 Task: Create a due date automation trigger when advanced on, on the monday of the week before a card is due add fields with custom field "Resume" unchecked at 11:00 AM.
Action: Mouse moved to (1088, 342)
Screenshot: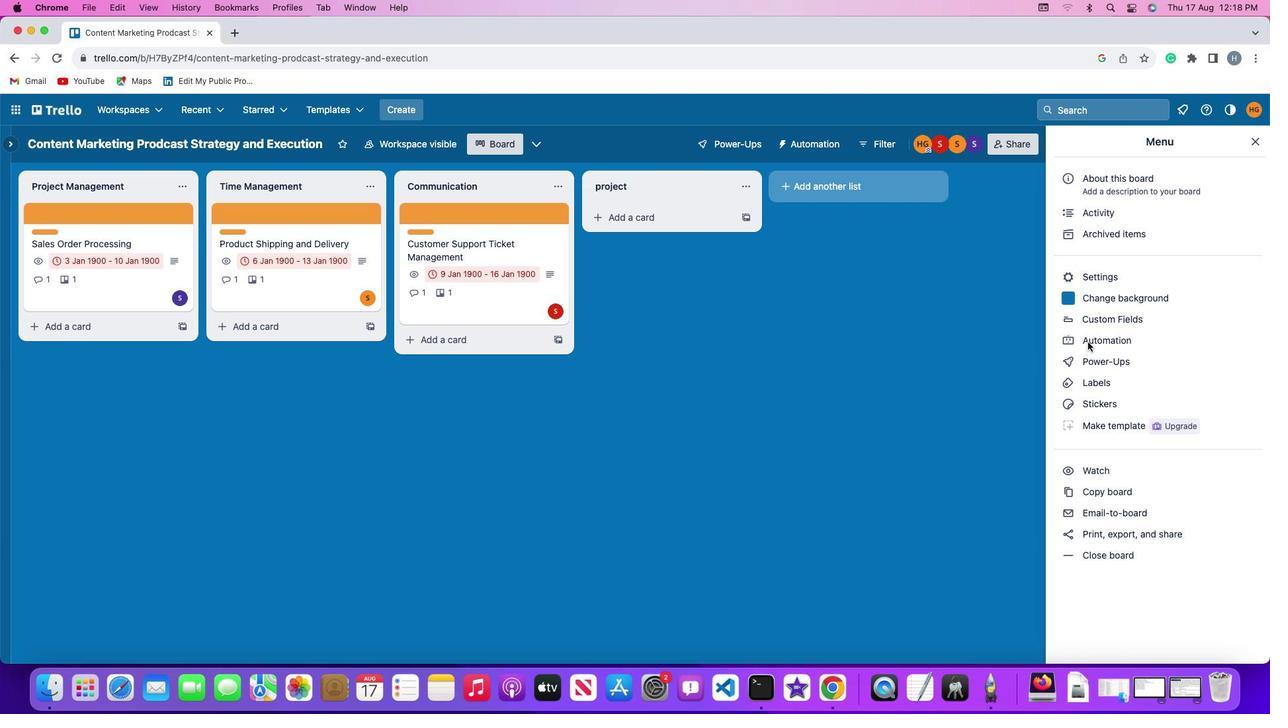 
Action: Mouse pressed left at (1088, 342)
Screenshot: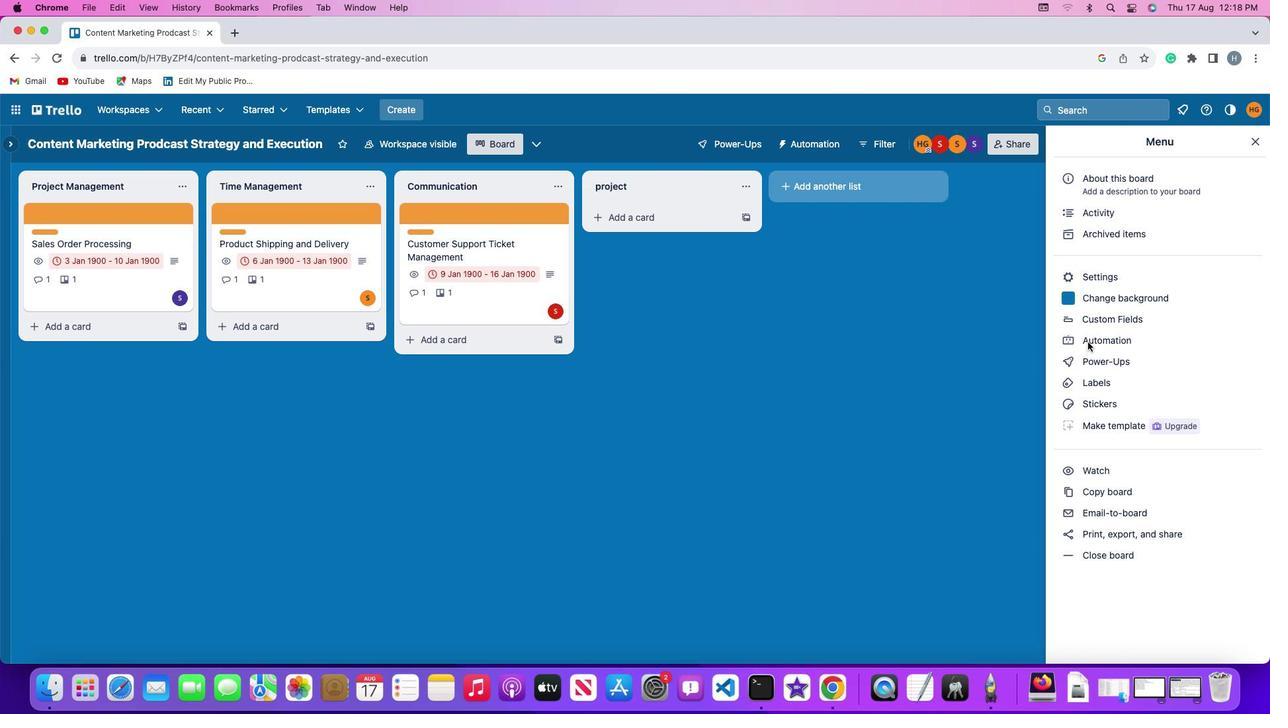 
Action: Mouse pressed left at (1088, 342)
Screenshot: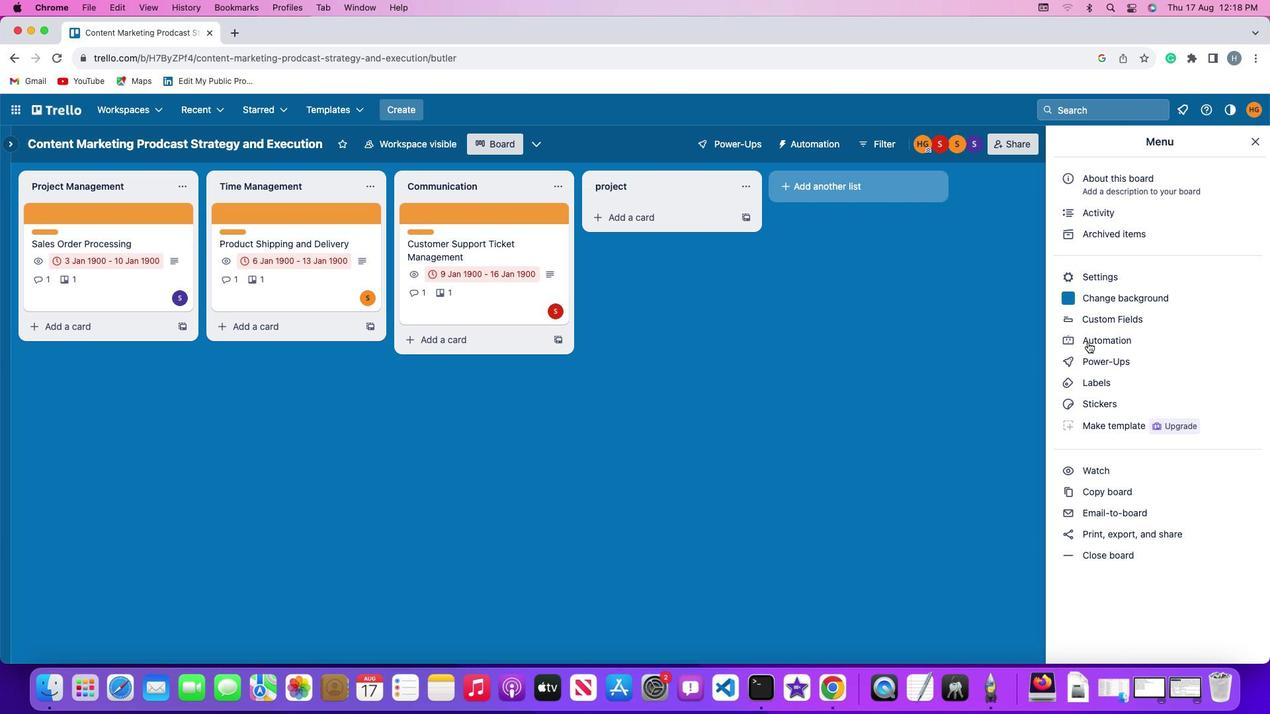 
Action: Mouse moved to (71, 310)
Screenshot: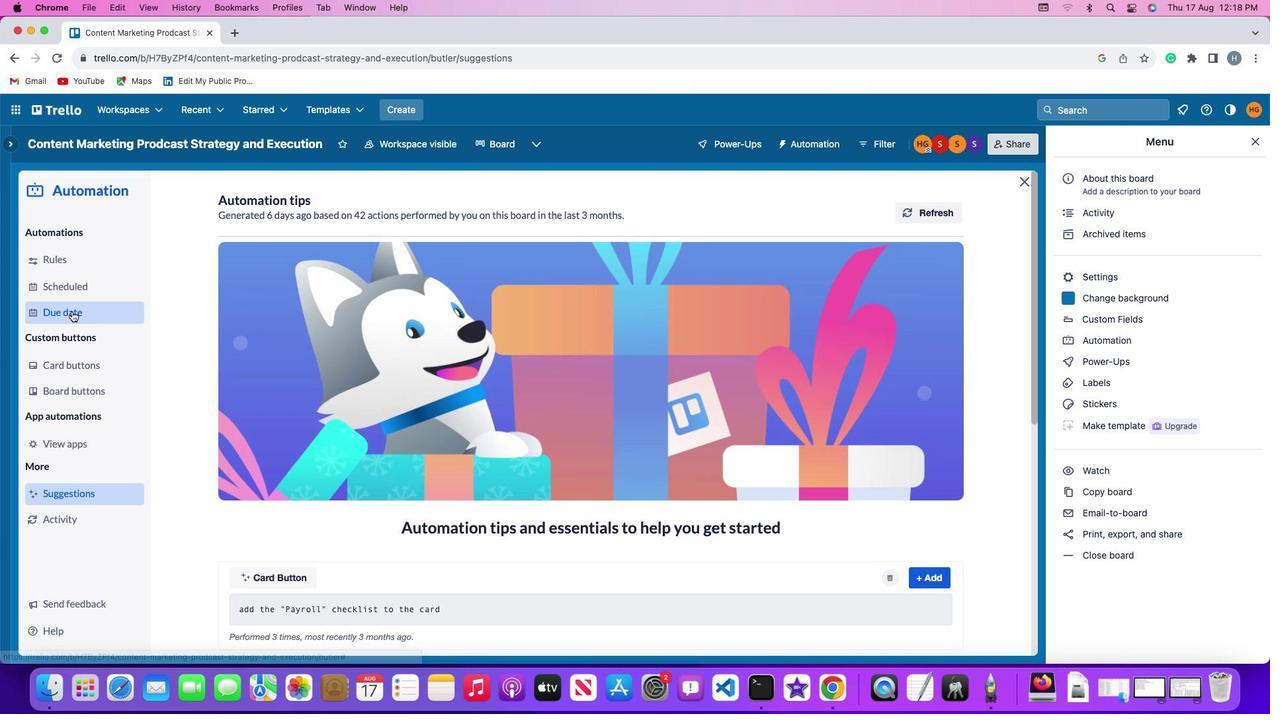 
Action: Mouse pressed left at (71, 310)
Screenshot: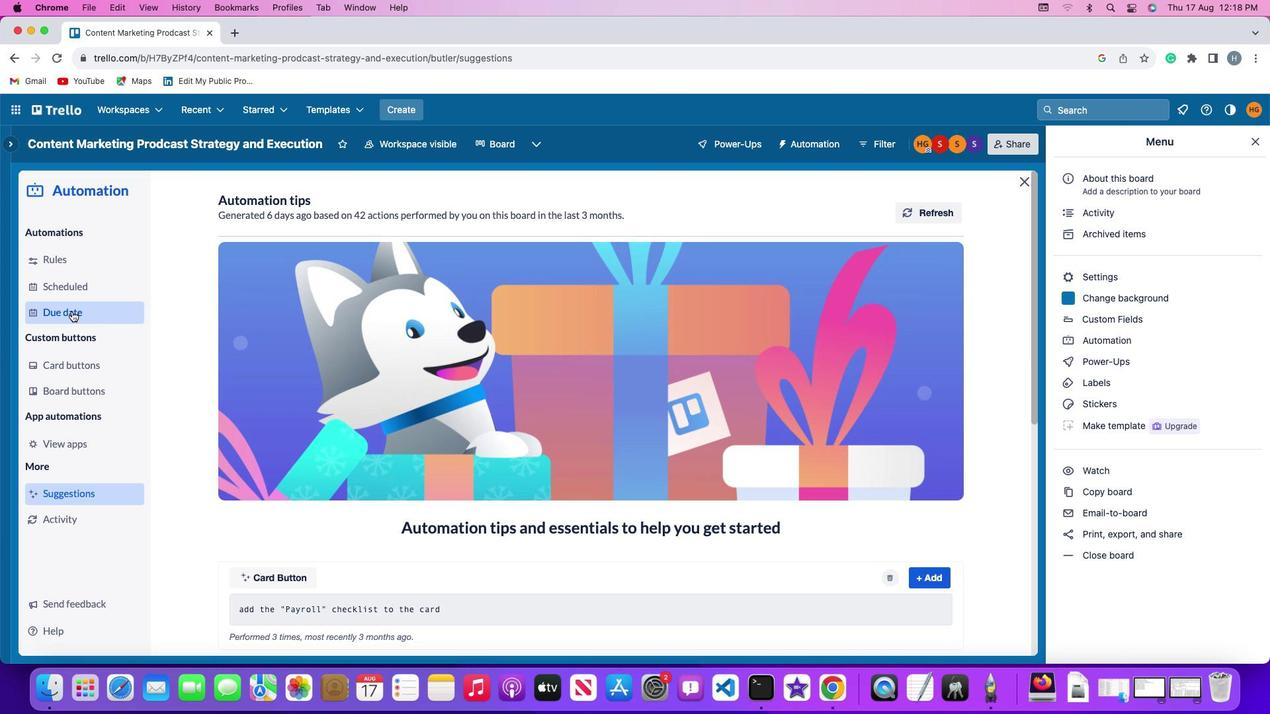 
Action: Mouse moved to (868, 210)
Screenshot: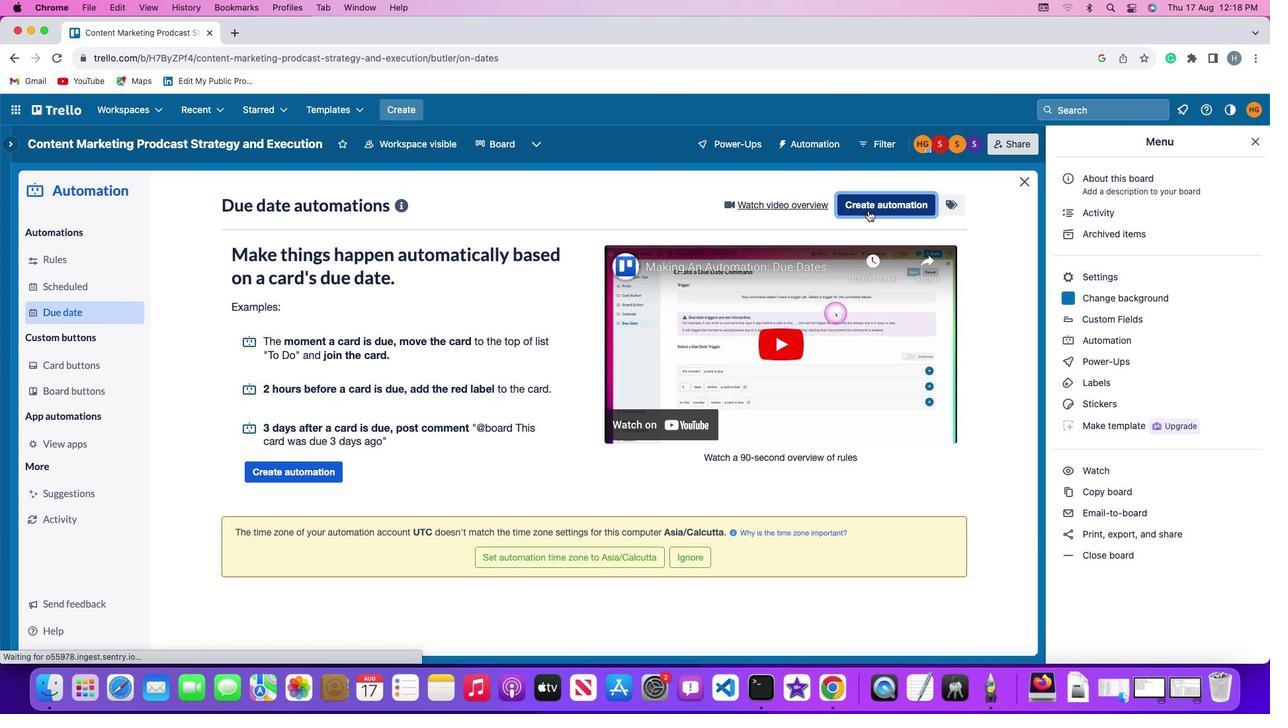 
Action: Mouse pressed left at (868, 210)
Screenshot: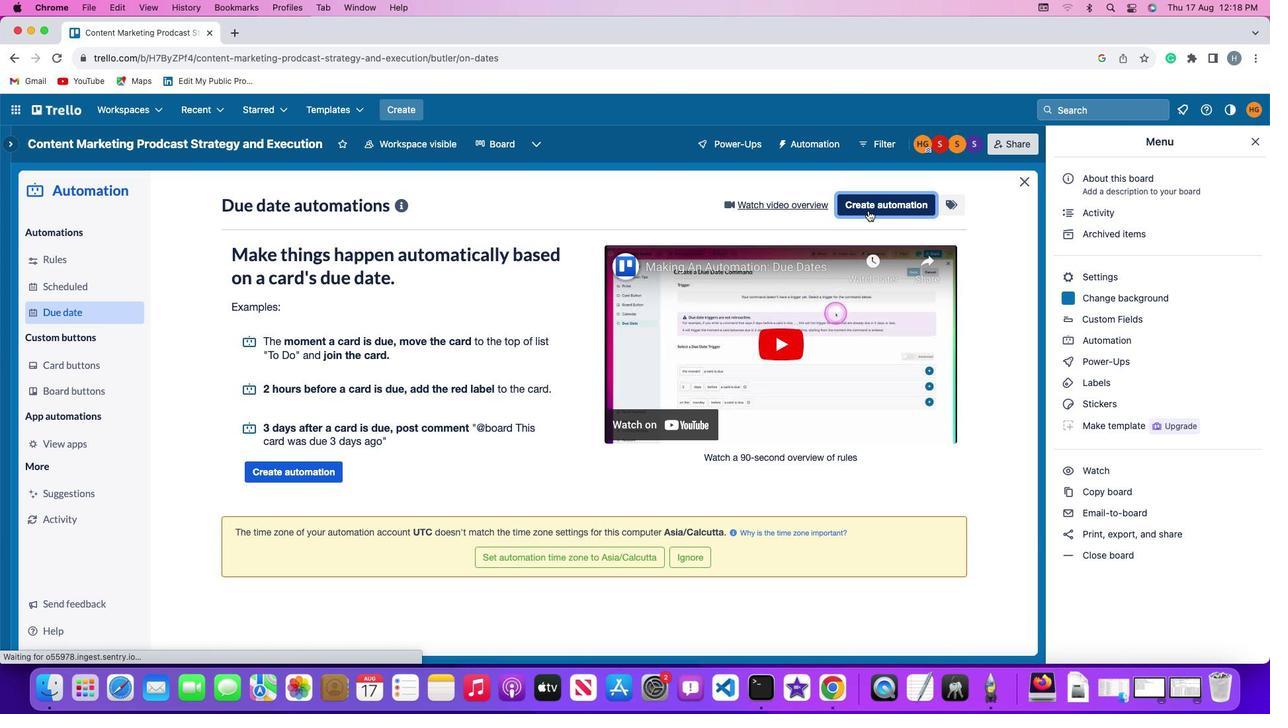 
Action: Mouse moved to (270, 329)
Screenshot: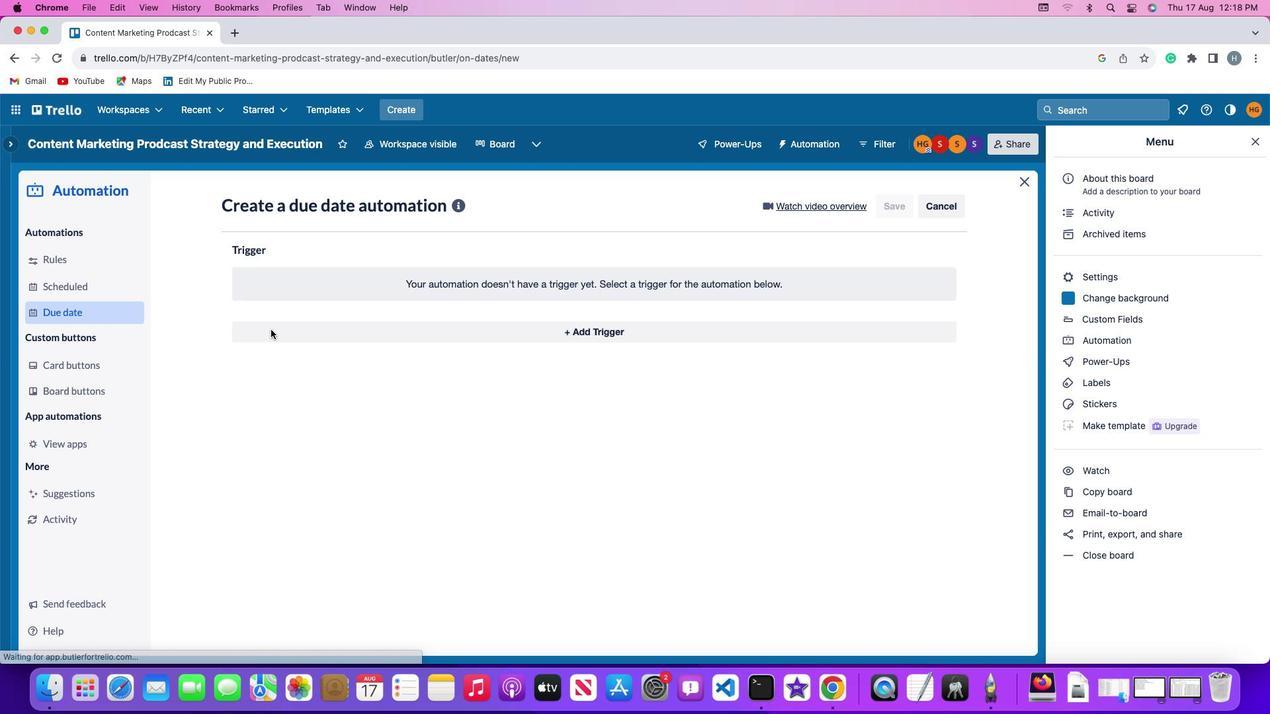 
Action: Mouse pressed left at (270, 329)
Screenshot: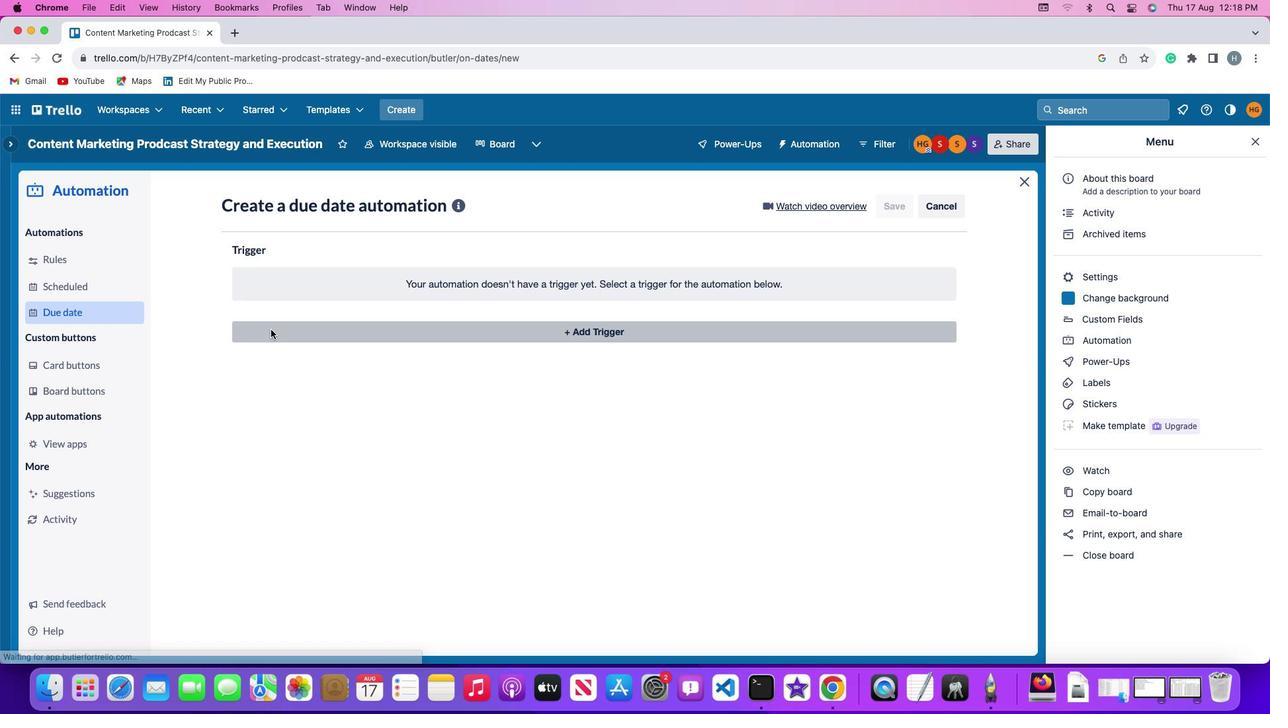
Action: Mouse moved to (295, 568)
Screenshot: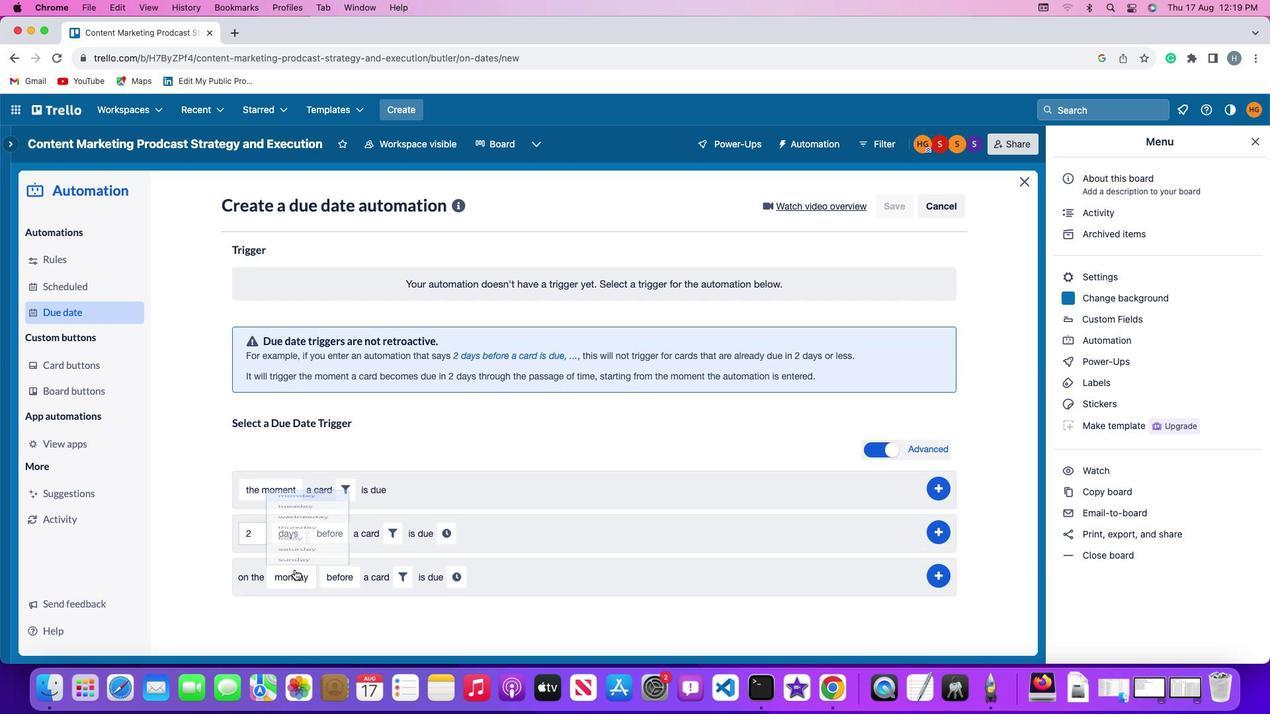 
Action: Mouse pressed left at (295, 568)
Screenshot: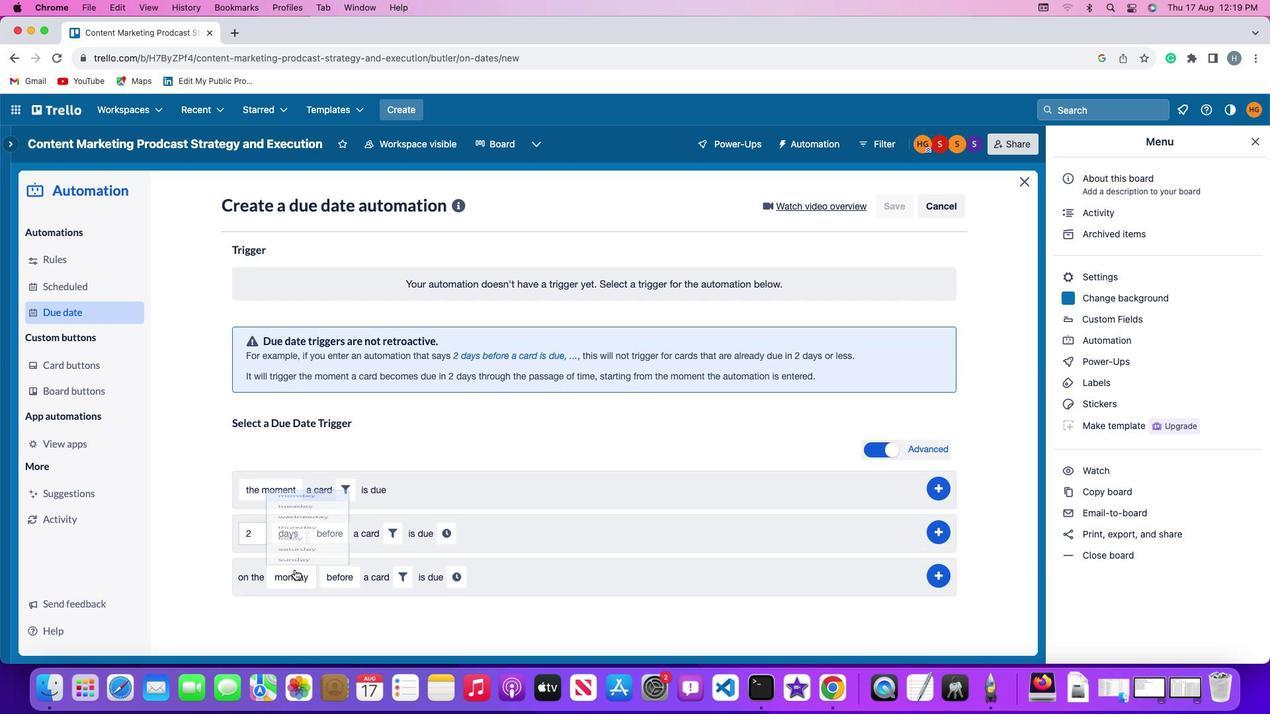 
Action: Mouse moved to (295, 398)
Screenshot: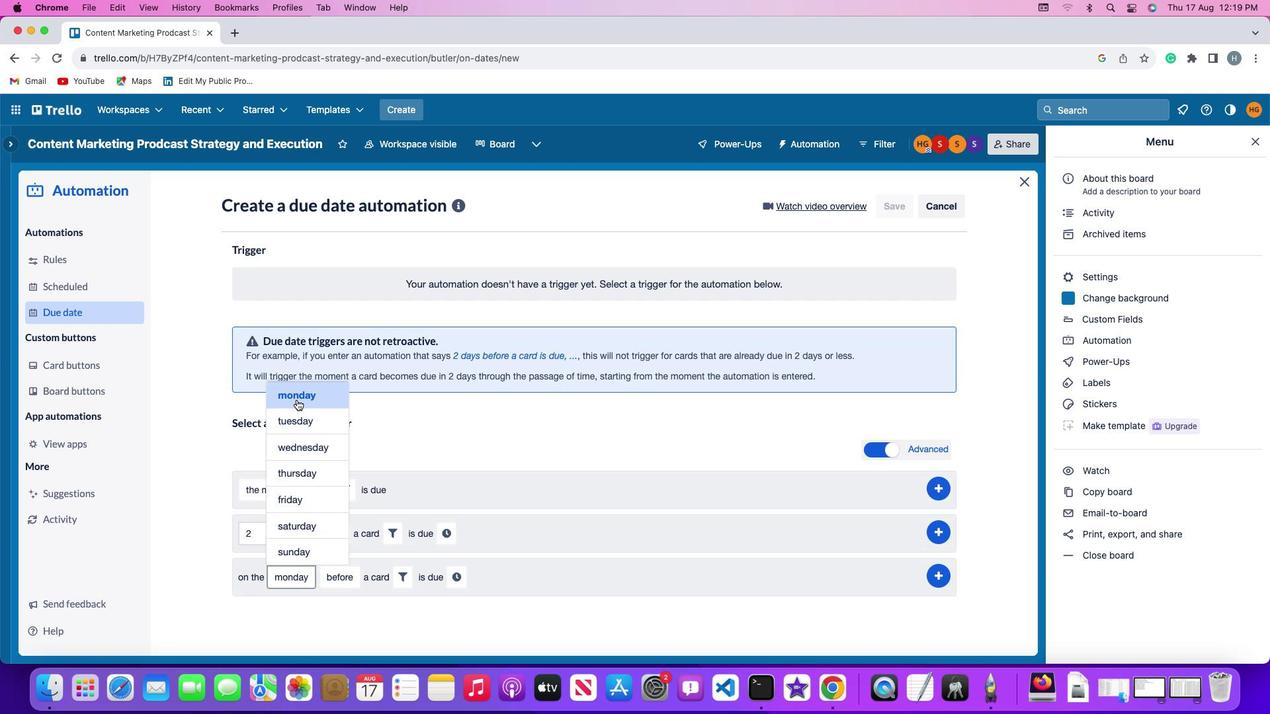 
Action: Mouse pressed left at (295, 398)
Screenshot: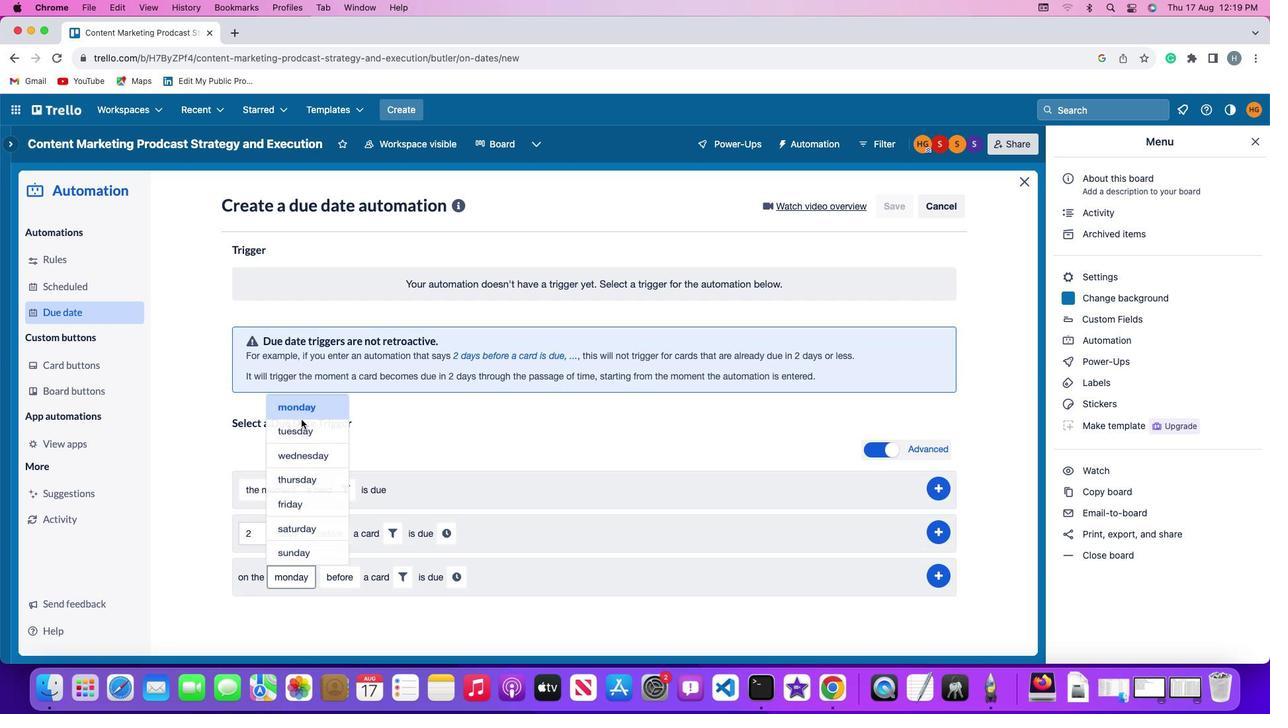 
Action: Mouse moved to (335, 571)
Screenshot: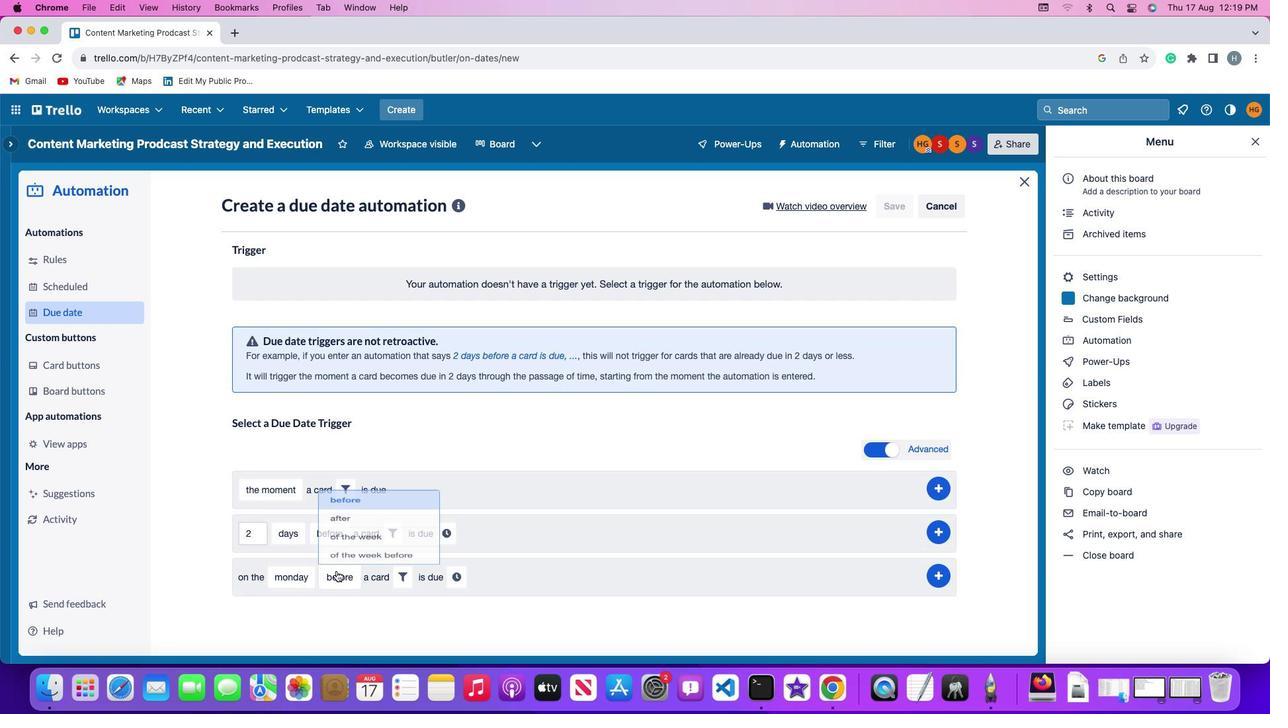 
Action: Mouse pressed left at (335, 571)
Screenshot: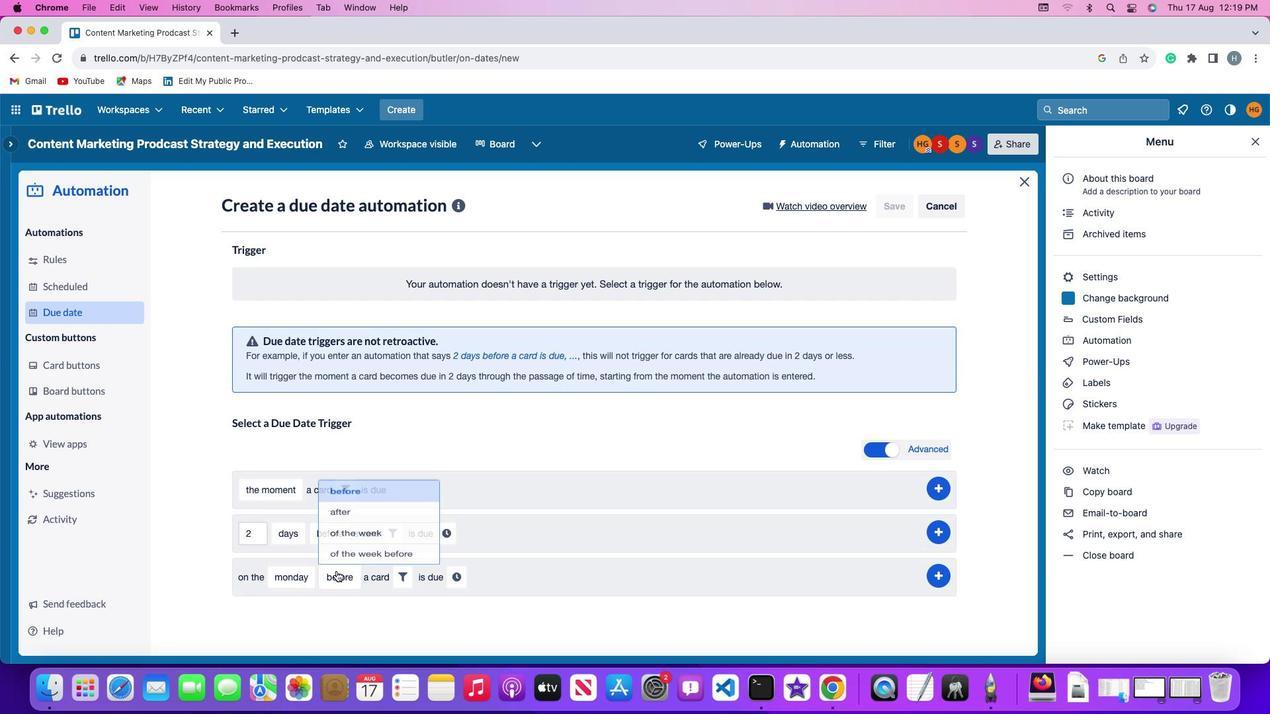
Action: Mouse moved to (346, 552)
Screenshot: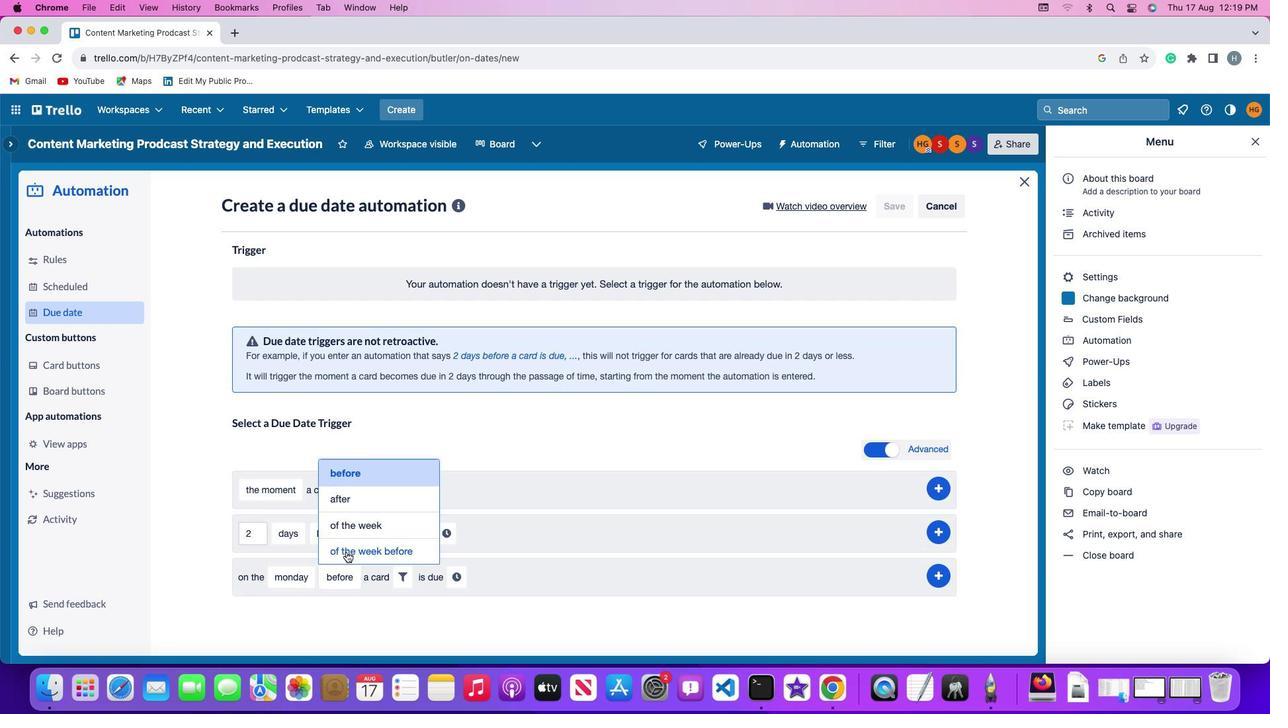 
Action: Mouse pressed left at (346, 552)
Screenshot: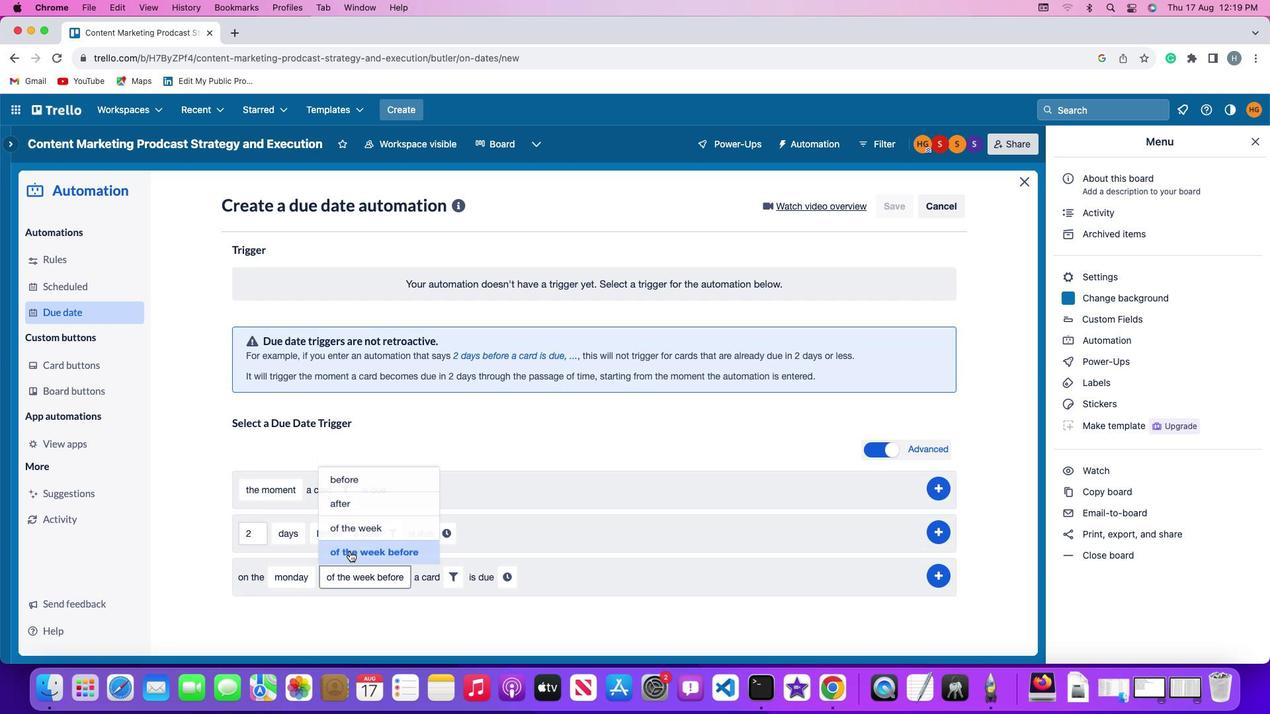 
Action: Mouse moved to (456, 582)
Screenshot: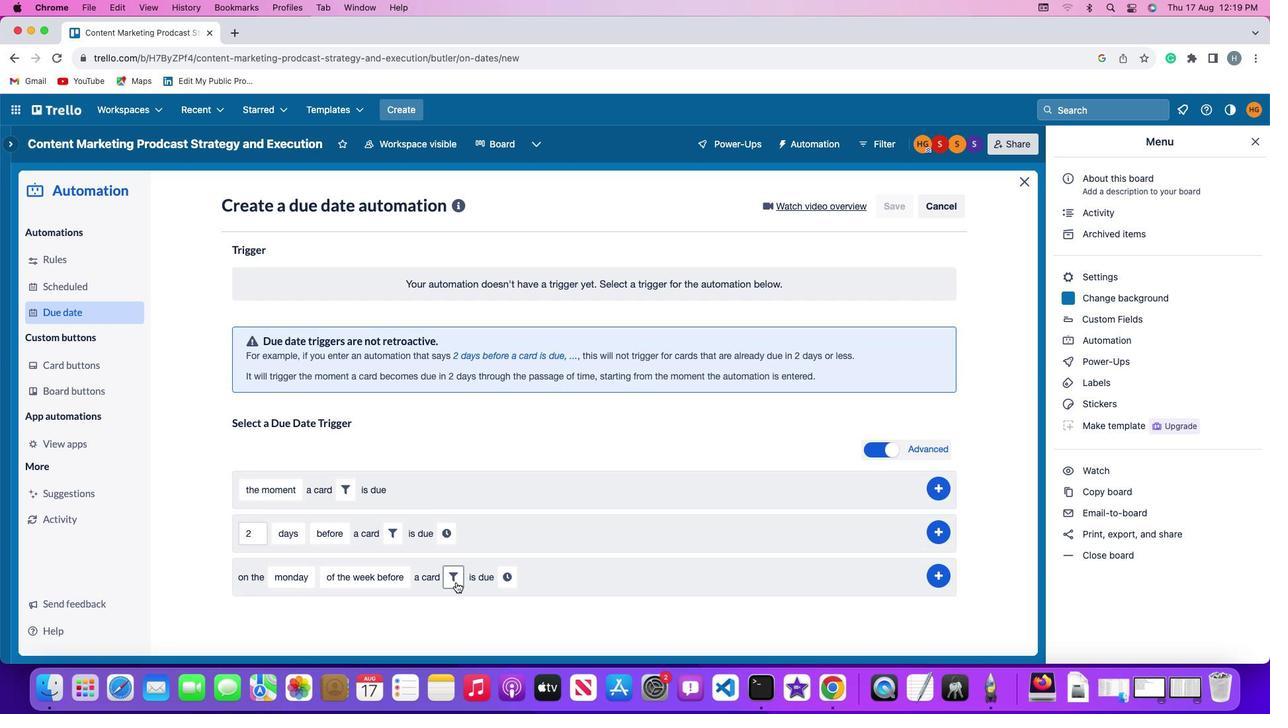 
Action: Mouse pressed left at (456, 582)
Screenshot: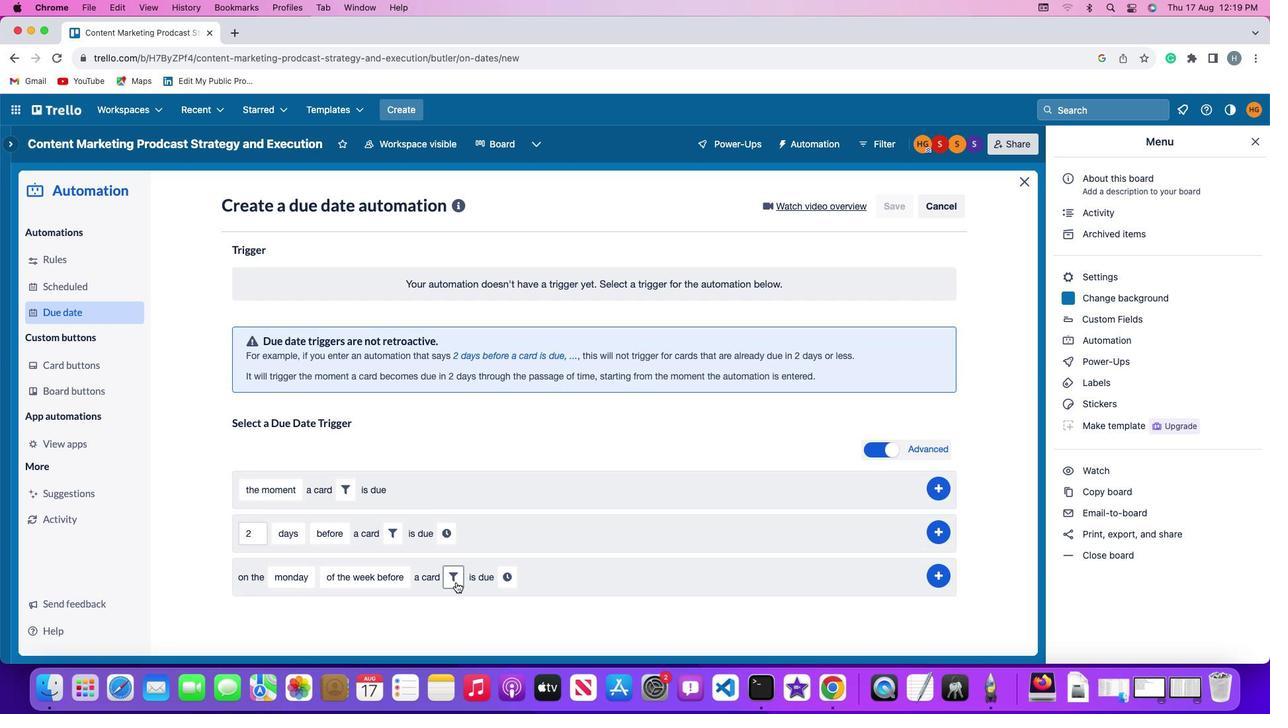
Action: Mouse moved to (682, 621)
Screenshot: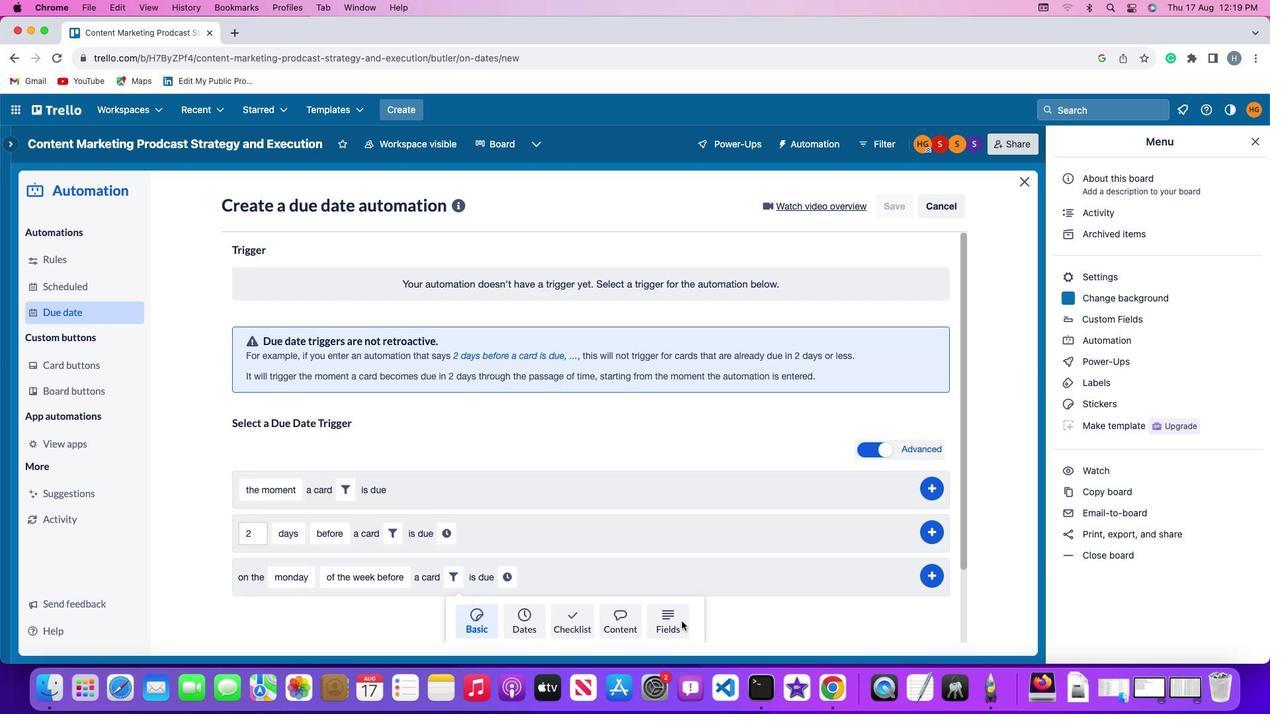 
Action: Mouse pressed left at (682, 621)
Screenshot: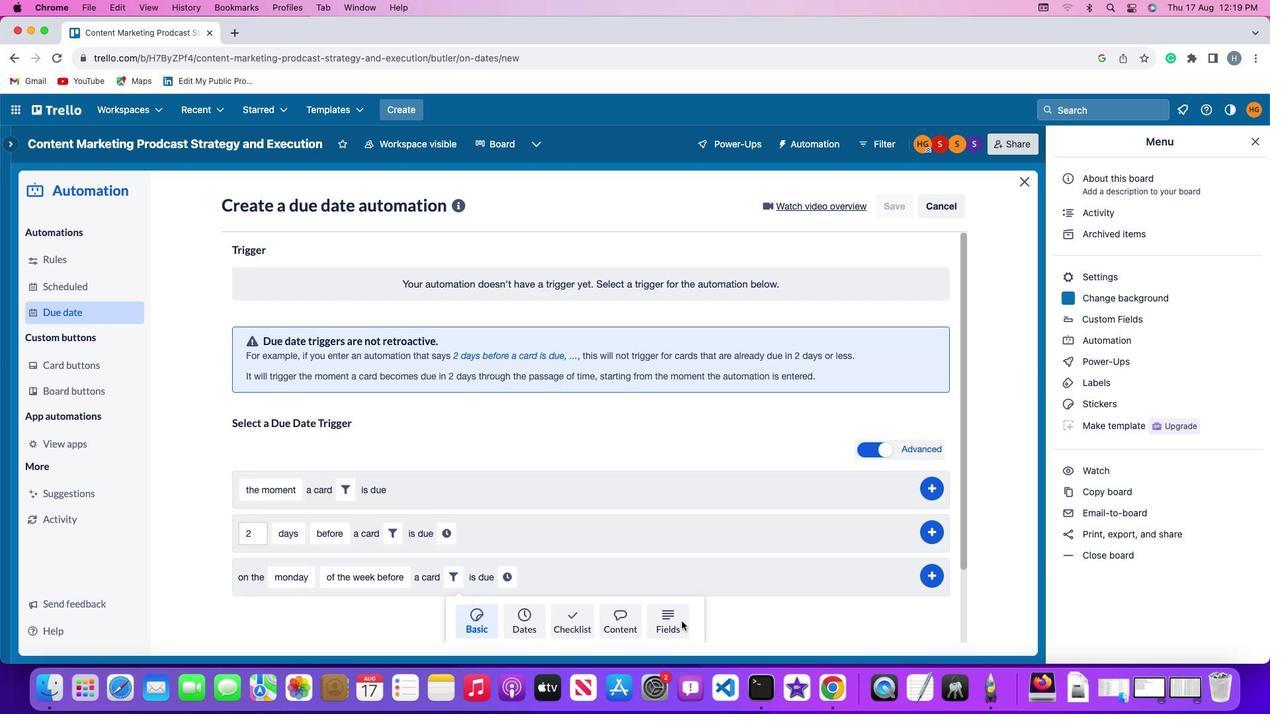 
Action: Mouse moved to (499, 592)
Screenshot: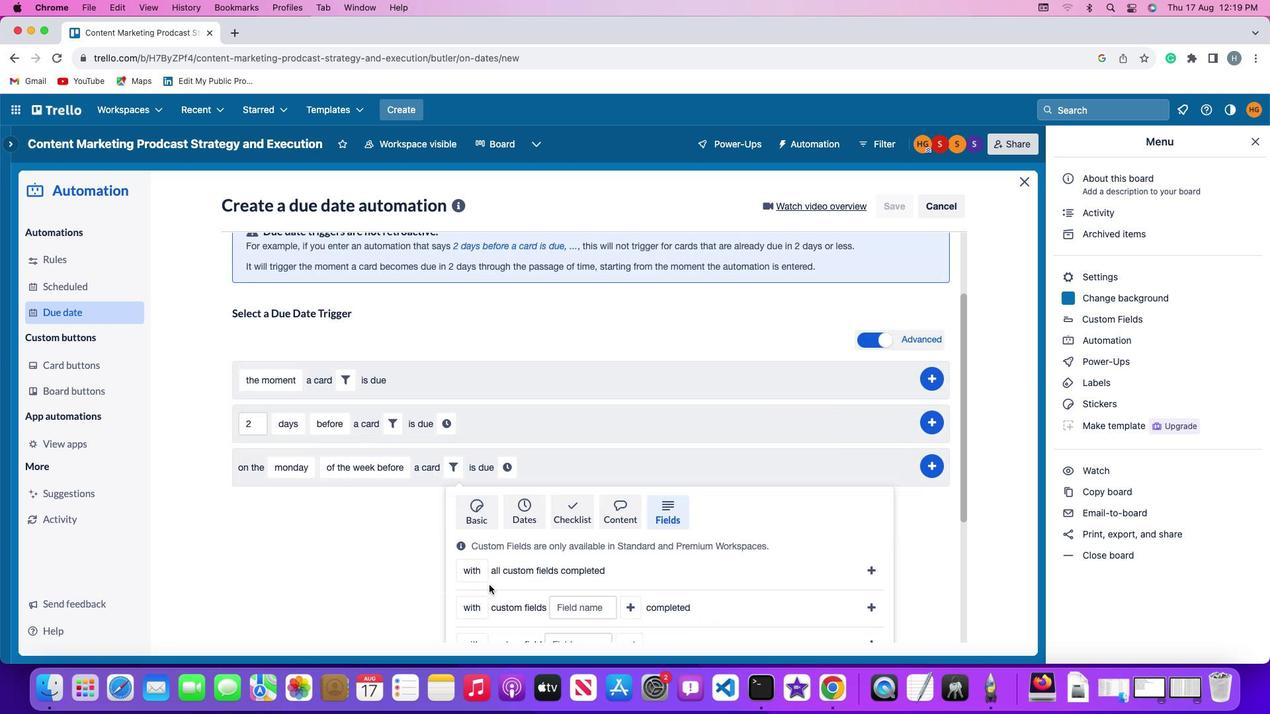 
Action: Mouse scrolled (499, 592) with delta (0, 0)
Screenshot: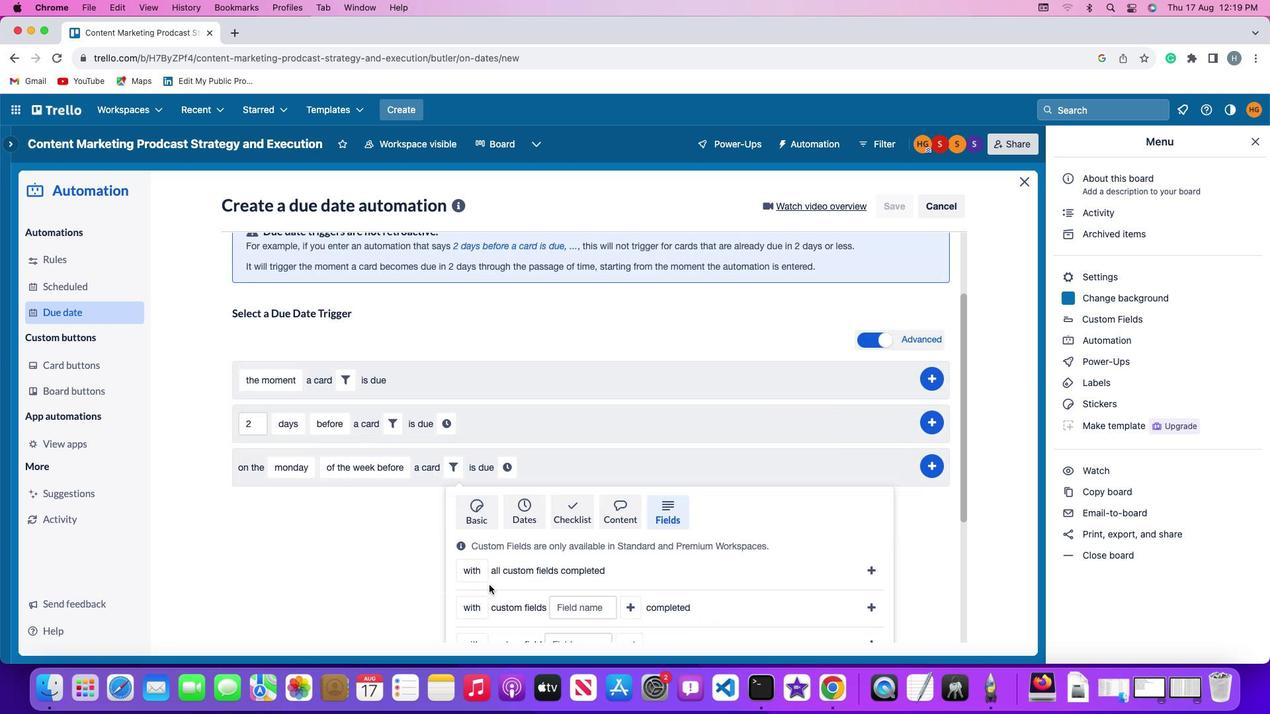 
Action: Mouse moved to (498, 590)
Screenshot: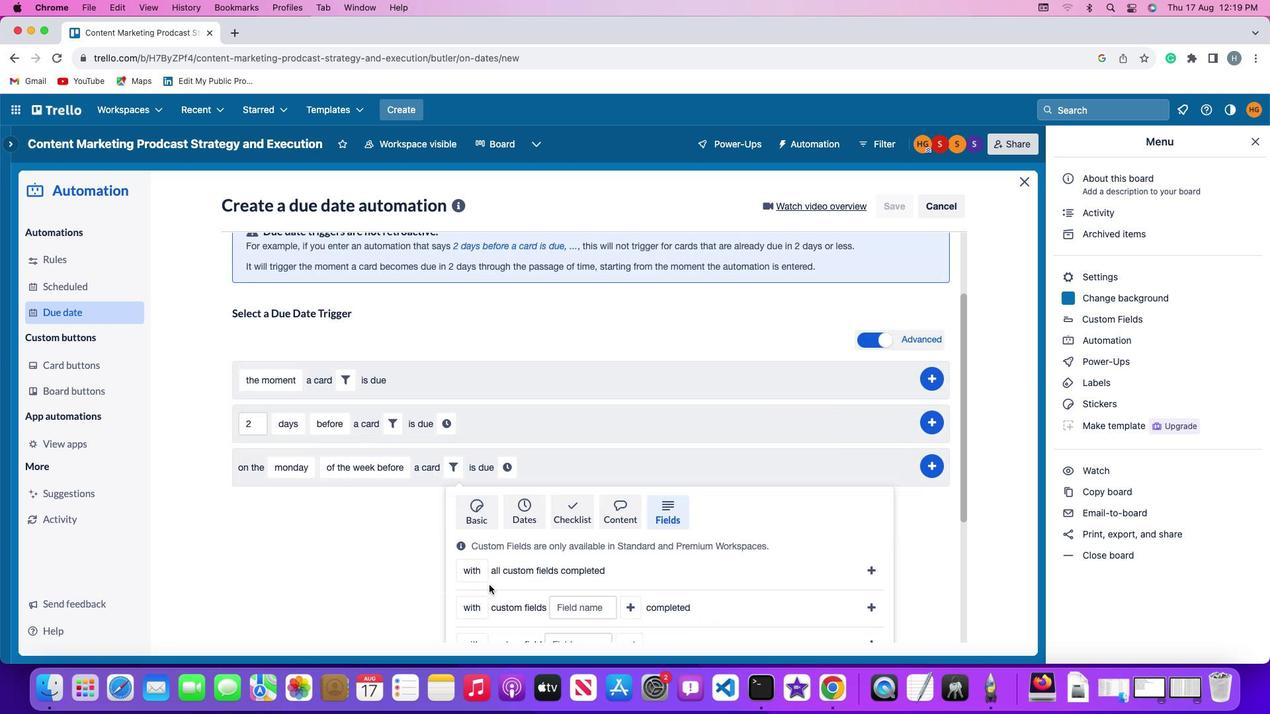 
Action: Mouse scrolled (498, 590) with delta (0, 0)
Screenshot: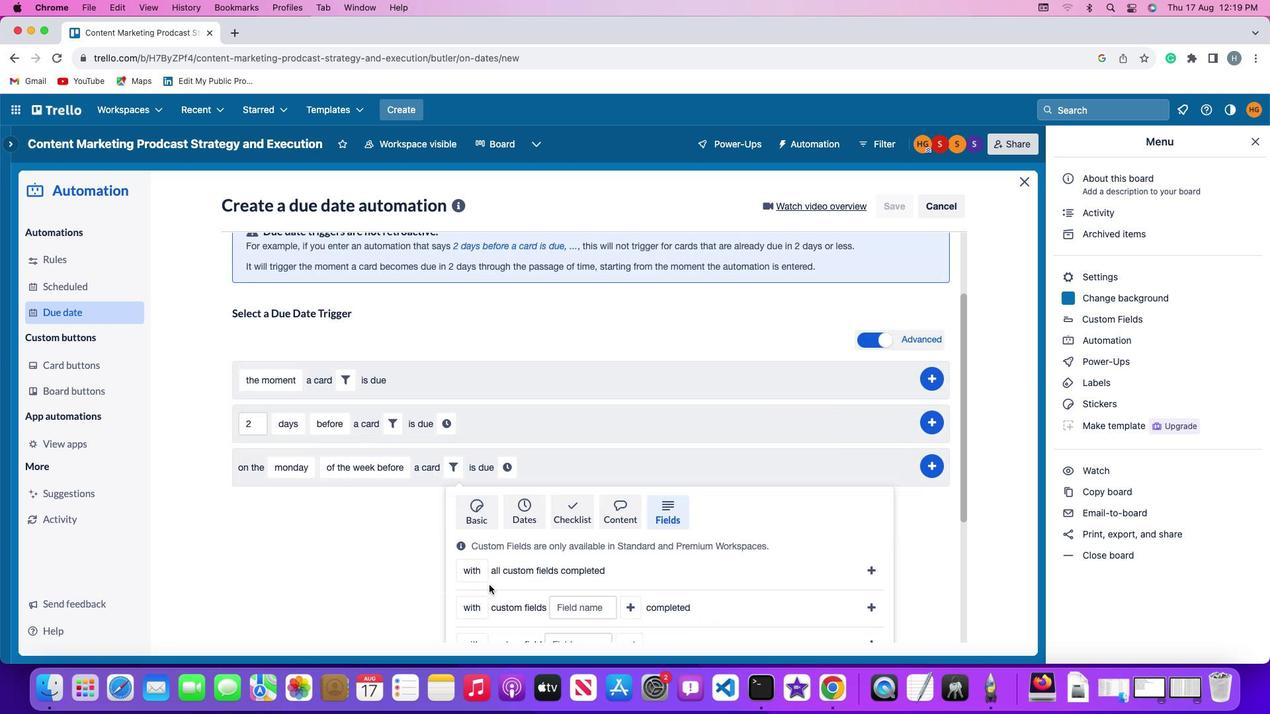 
Action: Mouse moved to (496, 590)
Screenshot: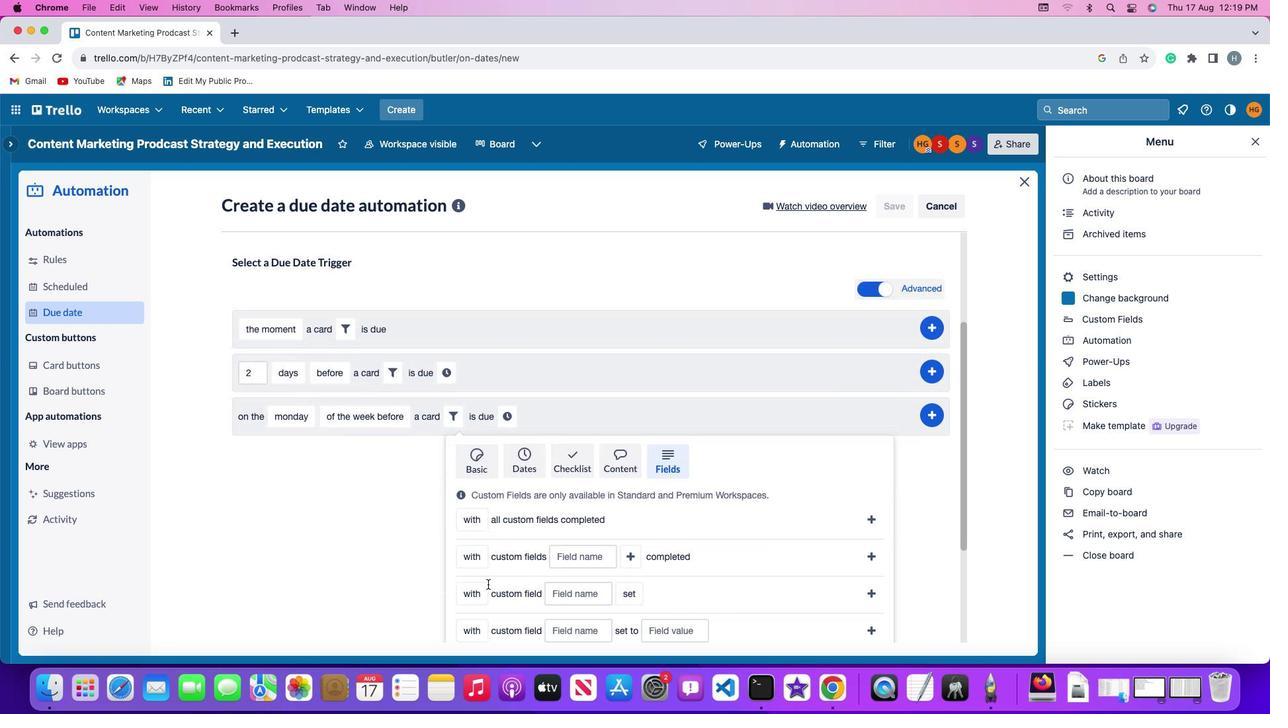 
Action: Mouse scrolled (496, 590) with delta (0, -1)
Screenshot: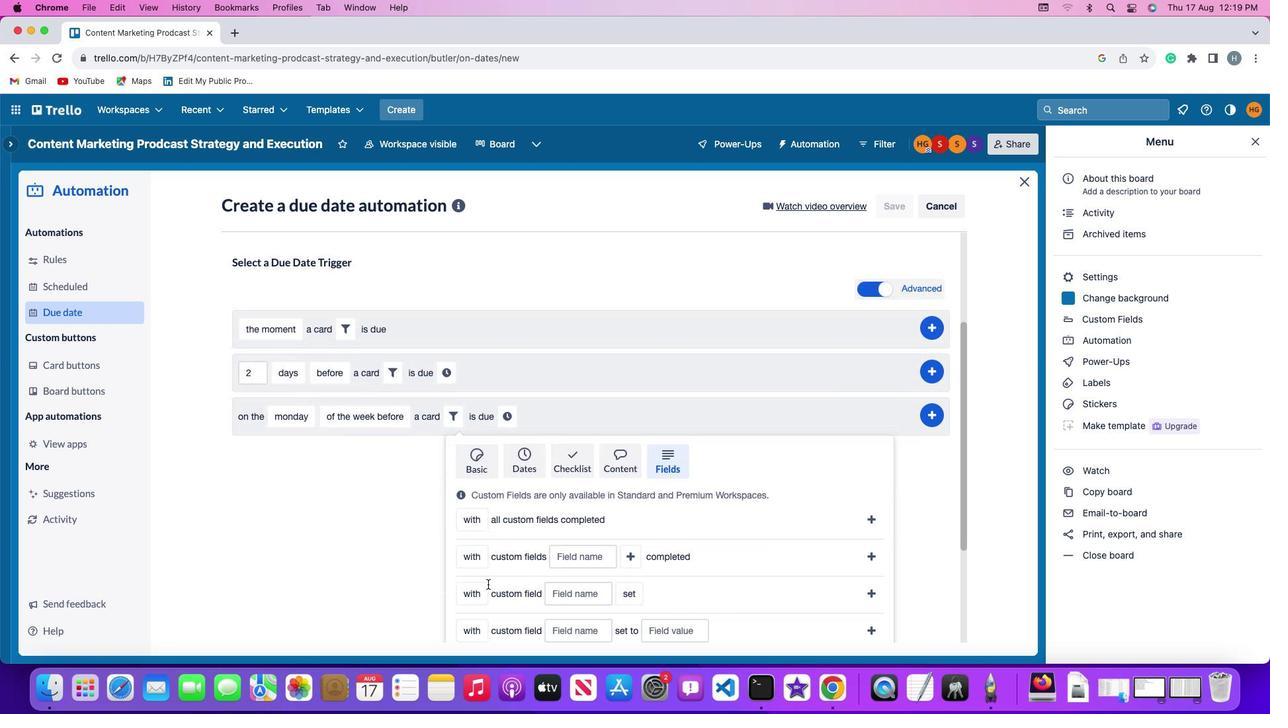 
Action: Mouse moved to (494, 588)
Screenshot: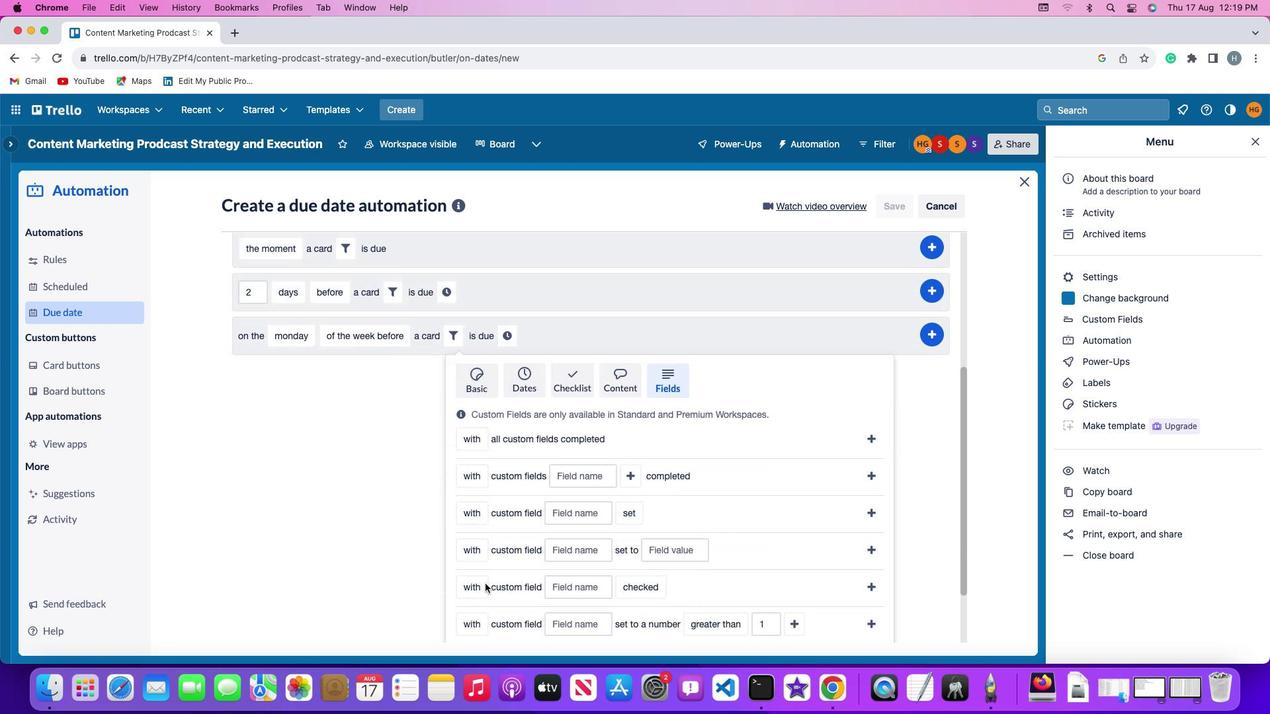 
Action: Mouse scrolled (494, 588) with delta (0, -3)
Screenshot: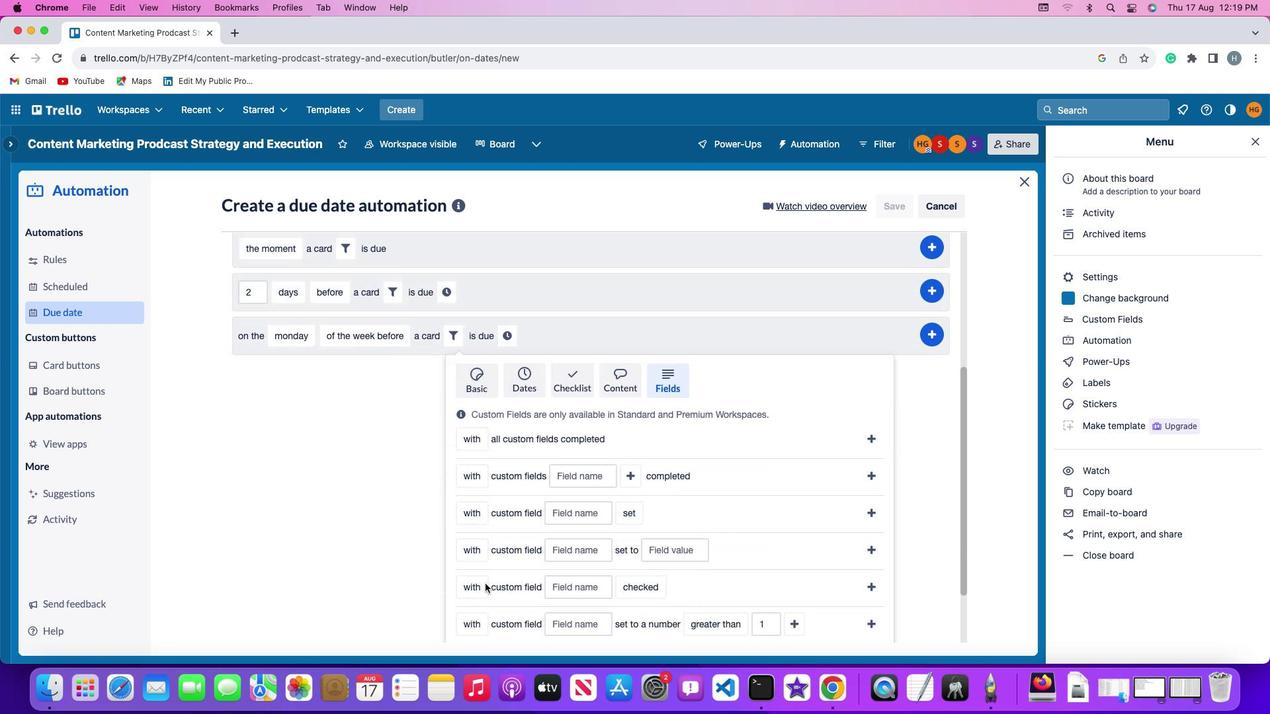 
Action: Mouse moved to (398, 579)
Screenshot: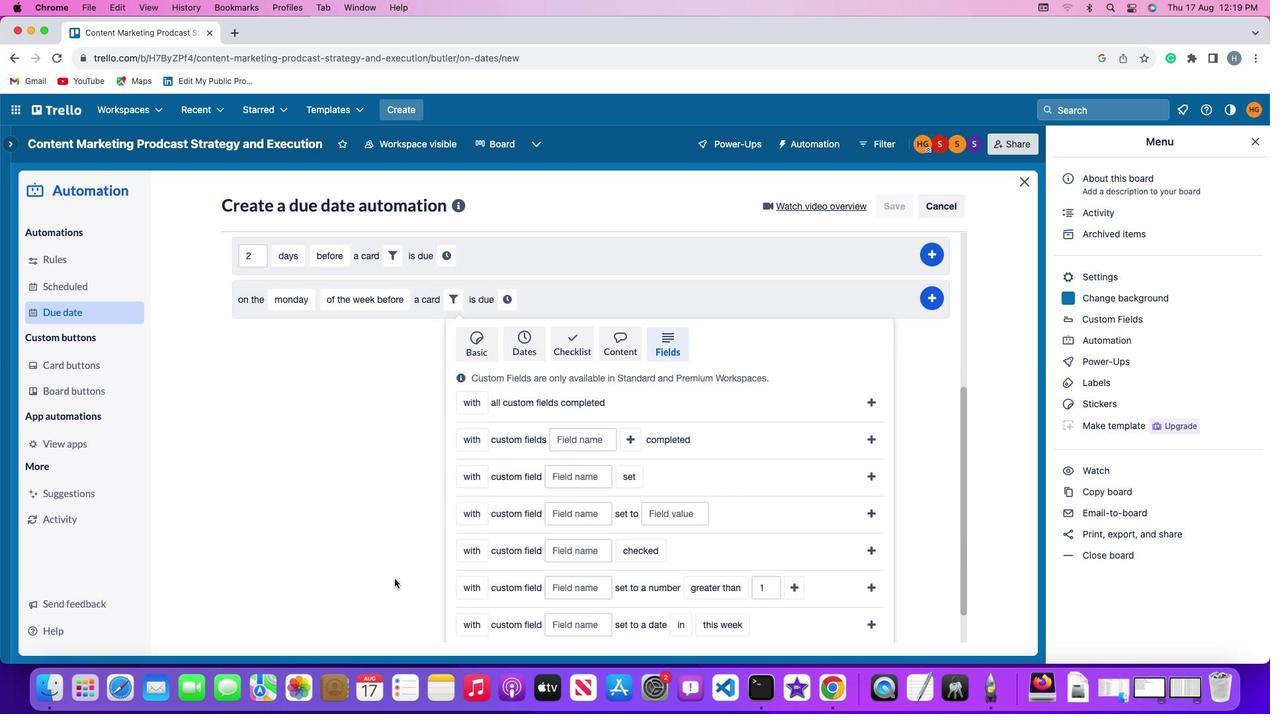 
Action: Mouse scrolled (398, 579) with delta (0, 0)
Screenshot: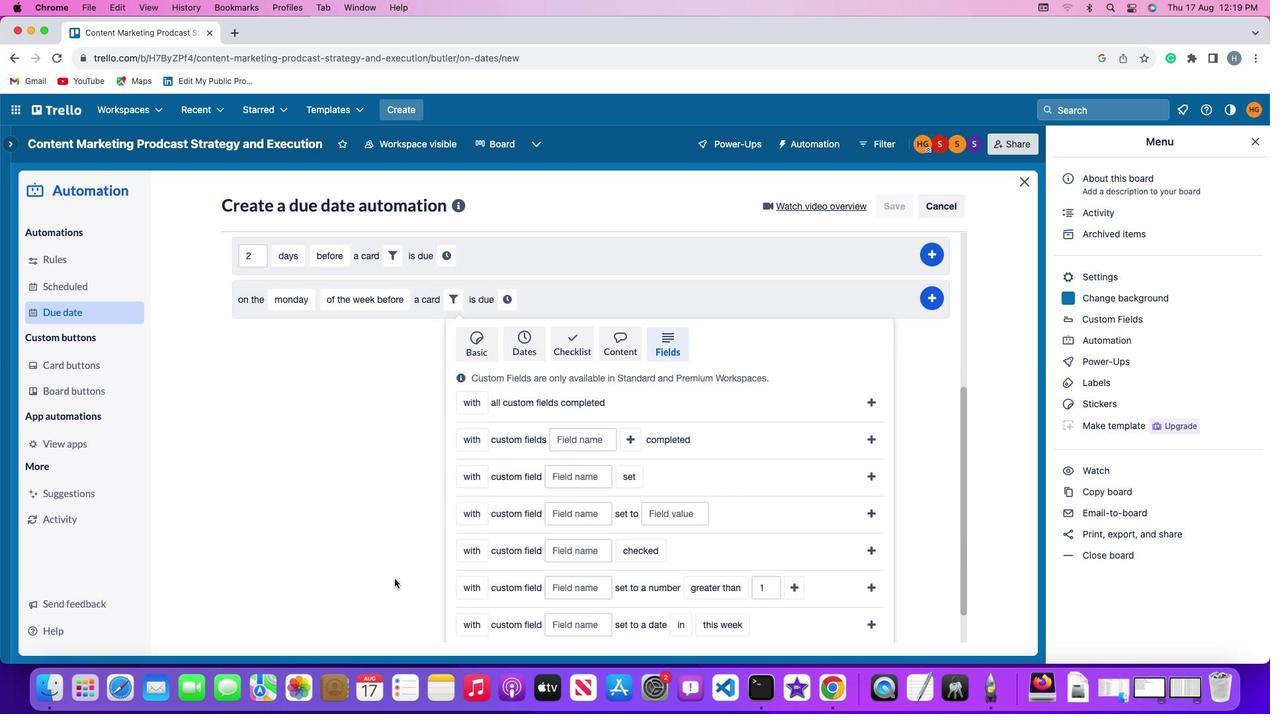 
Action: Mouse moved to (396, 579)
Screenshot: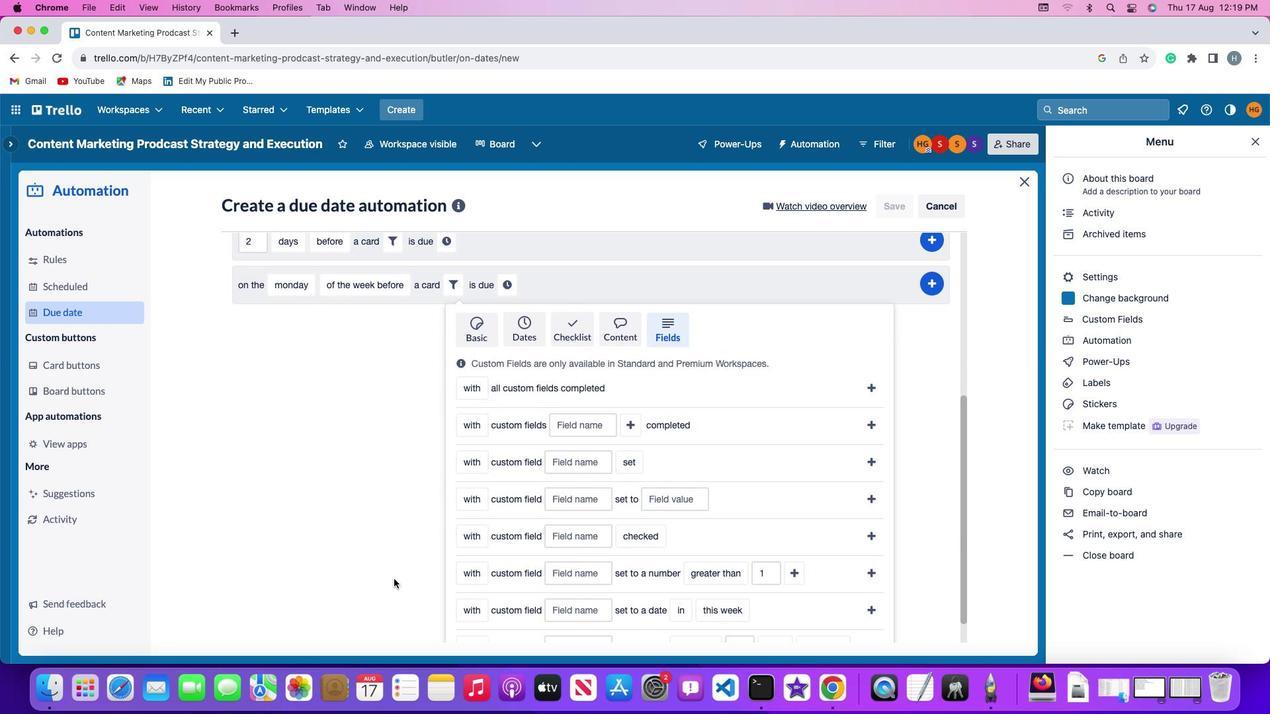 
Action: Mouse scrolled (396, 579) with delta (0, 0)
Screenshot: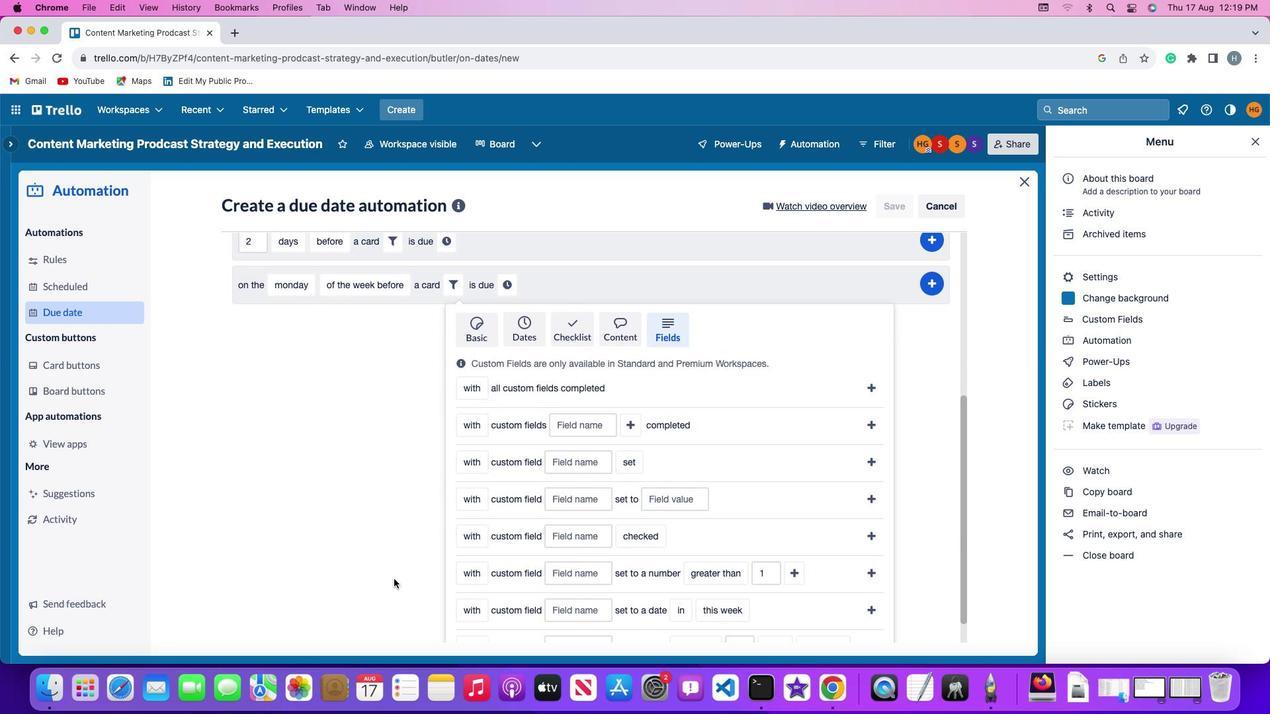 
Action: Mouse moved to (395, 579)
Screenshot: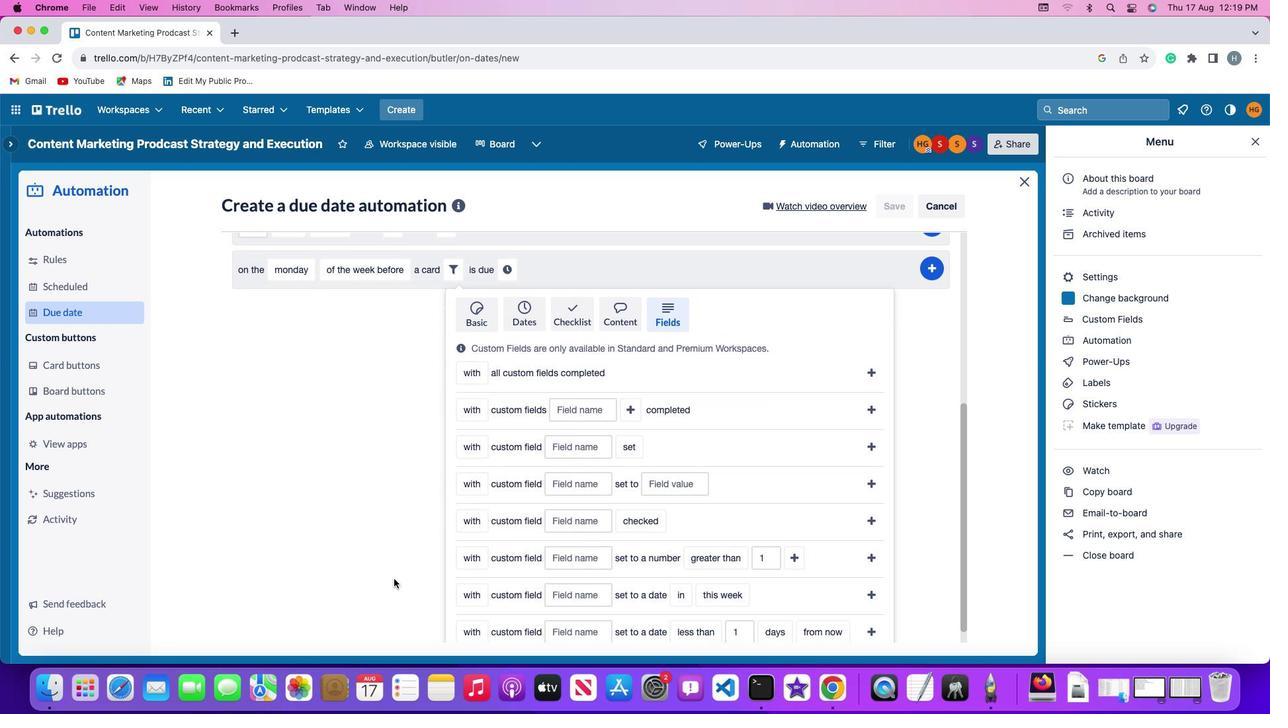 
Action: Mouse scrolled (395, 579) with delta (0, -1)
Screenshot: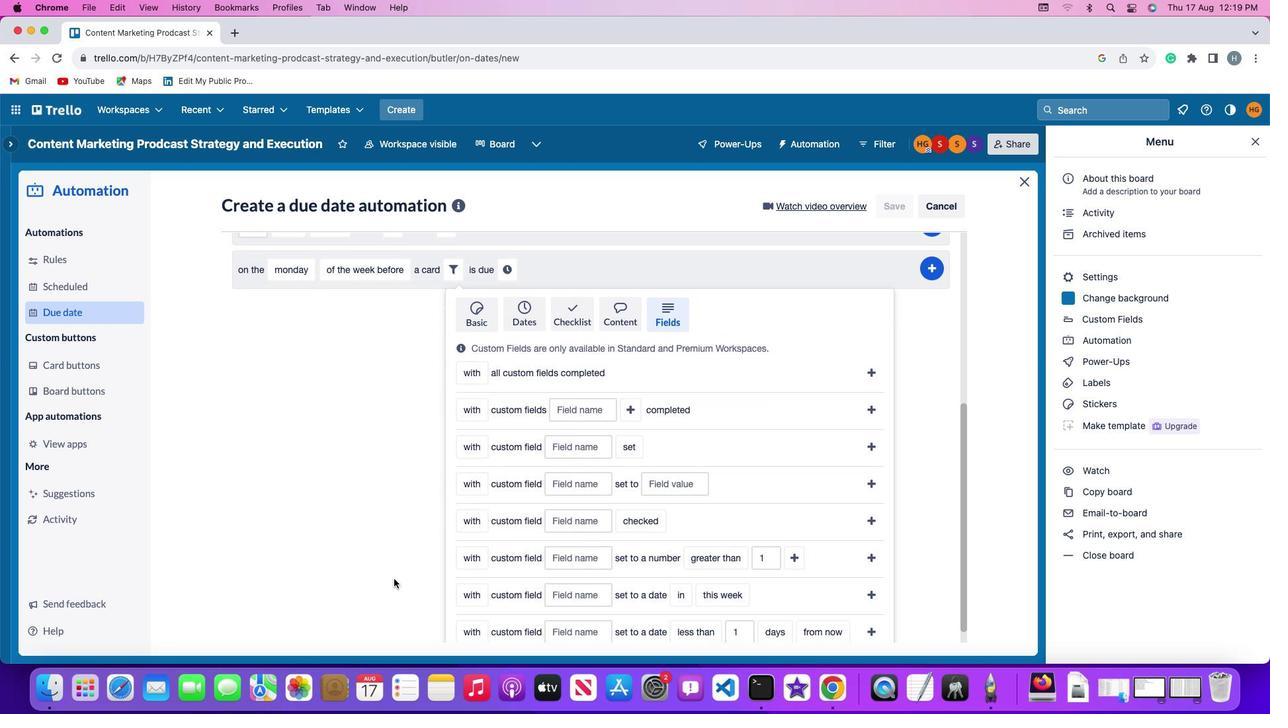 
Action: Mouse moved to (394, 579)
Screenshot: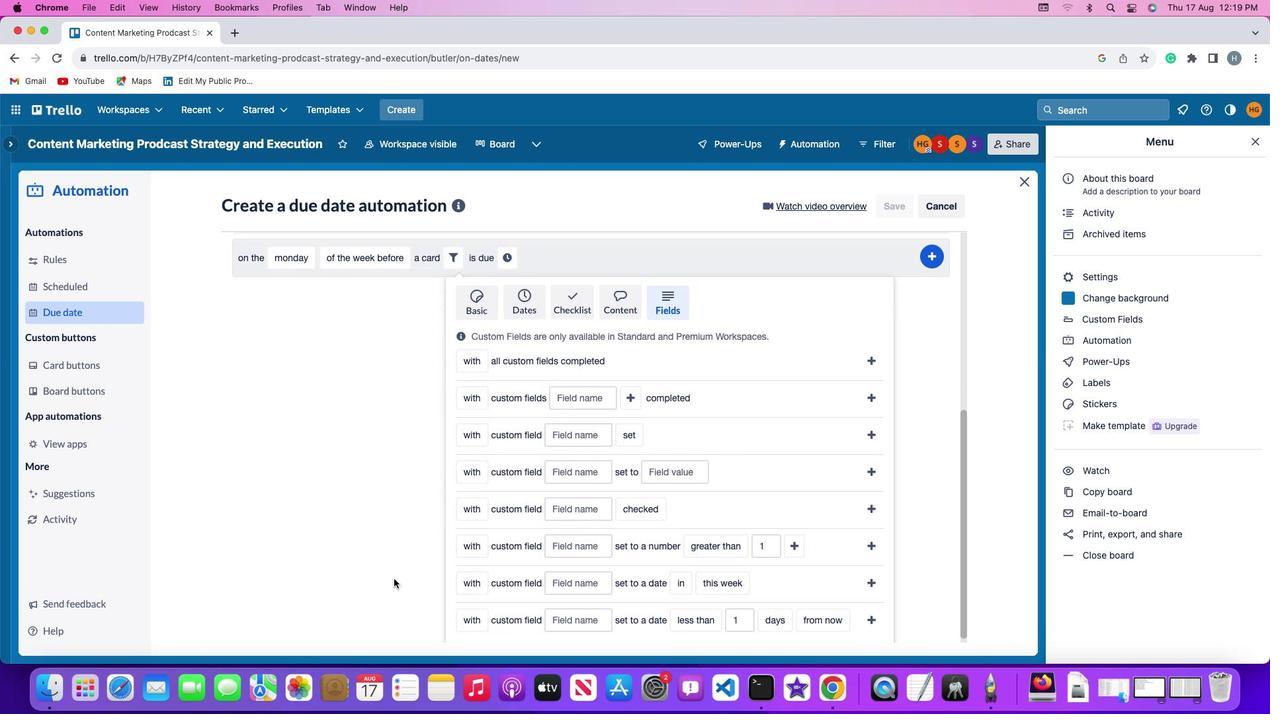 
Action: Mouse scrolled (394, 579) with delta (0, -2)
Screenshot: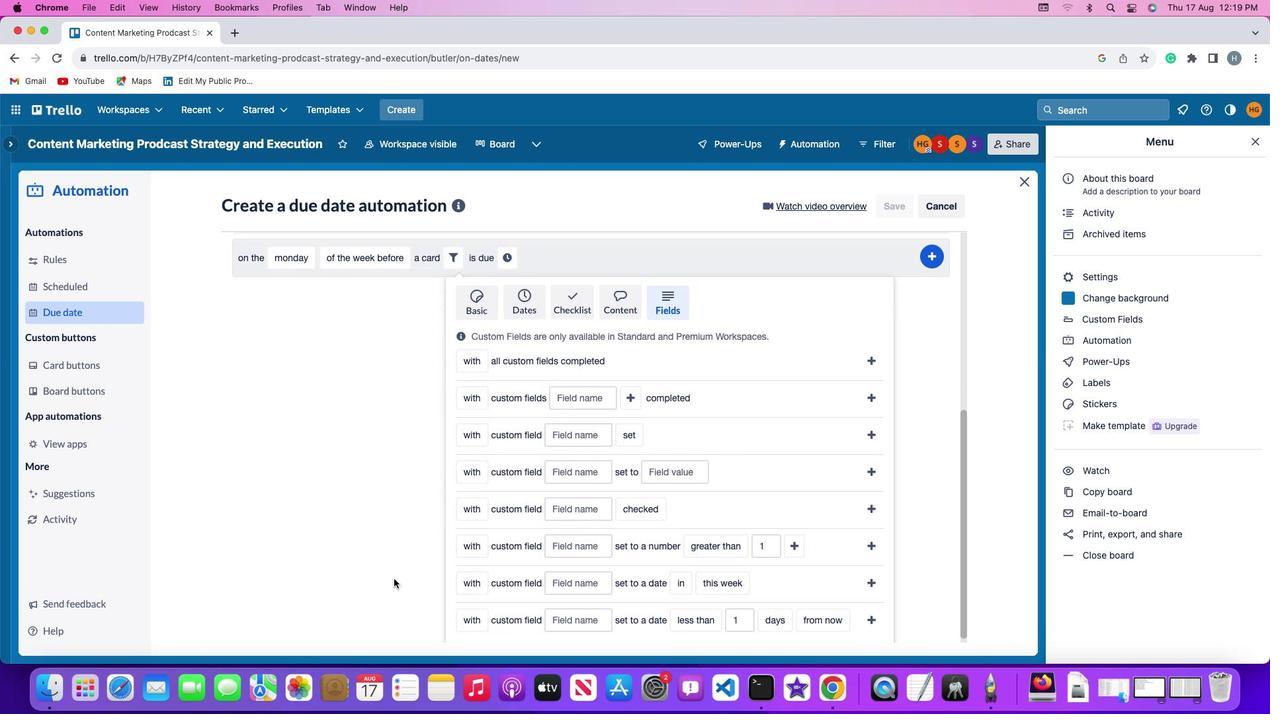 
Action: Mouse moved to (463, 501)
Screenshot: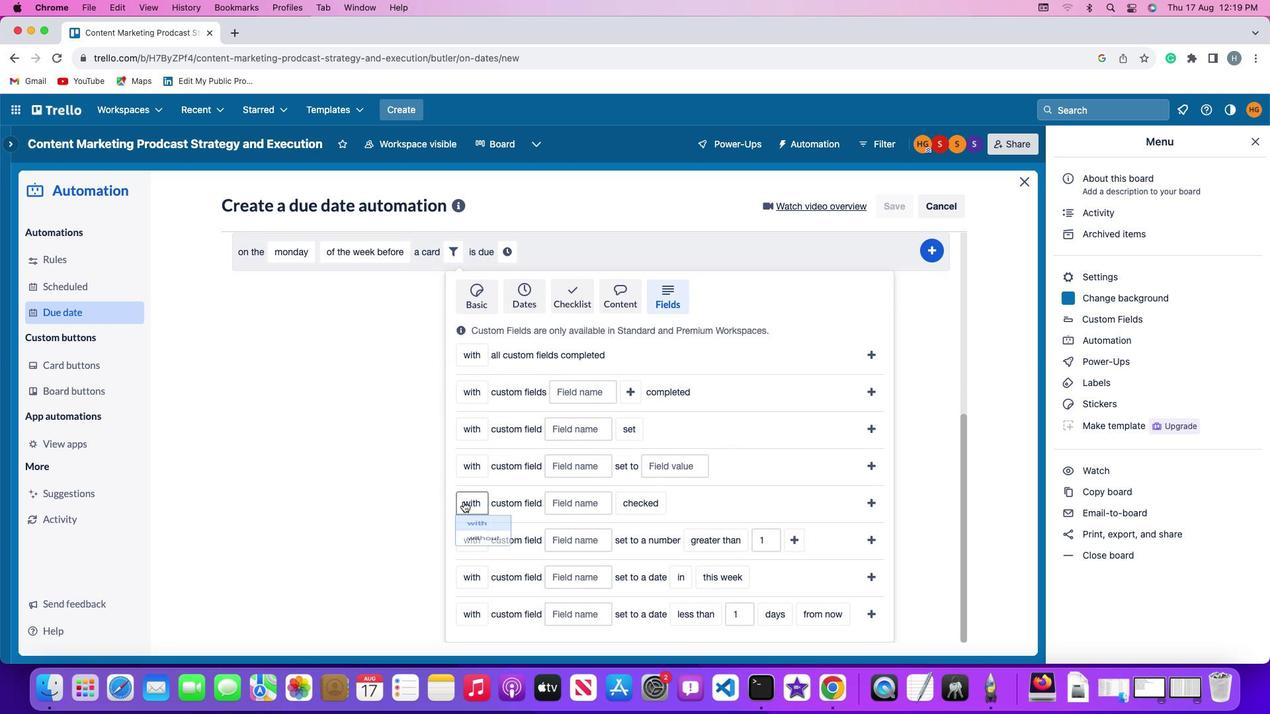 
Action: Mouse pressed left at (463, 501)
Screenshot: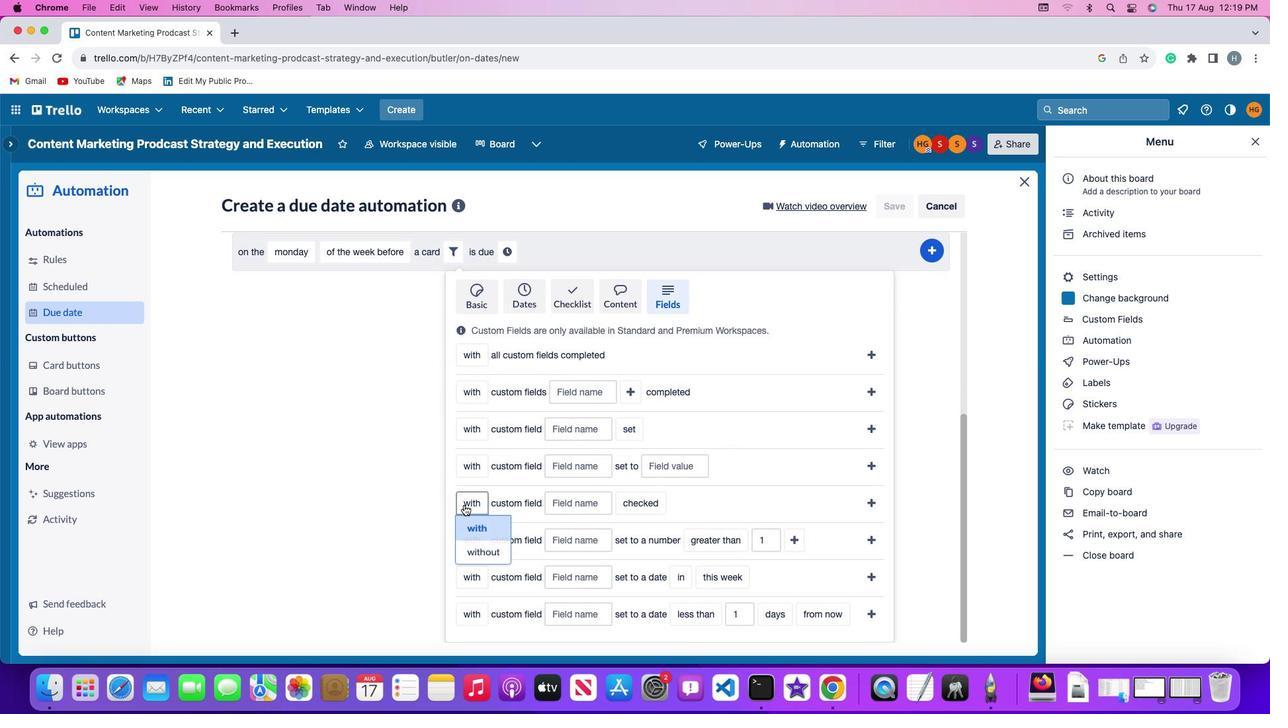 
Action: Mouse moved to (471, 525)
Screenshot: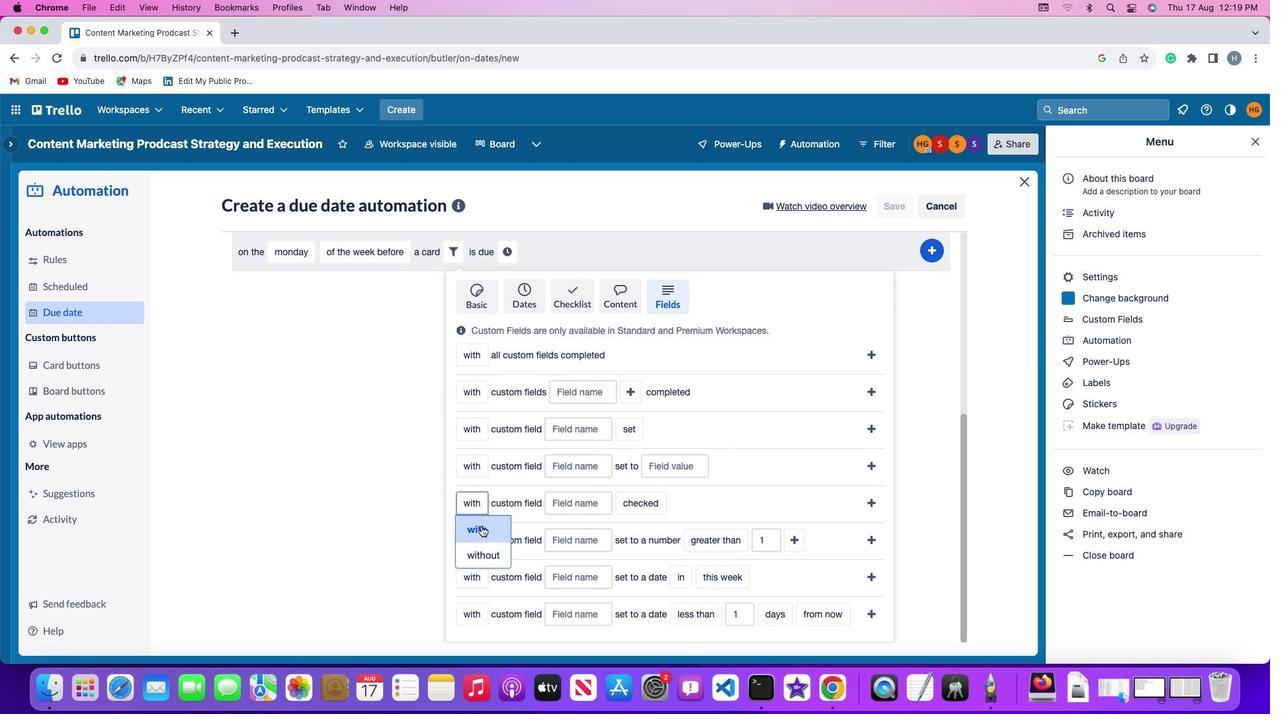 
Action: Mouse pressed left at (471, 525)
Screenshot: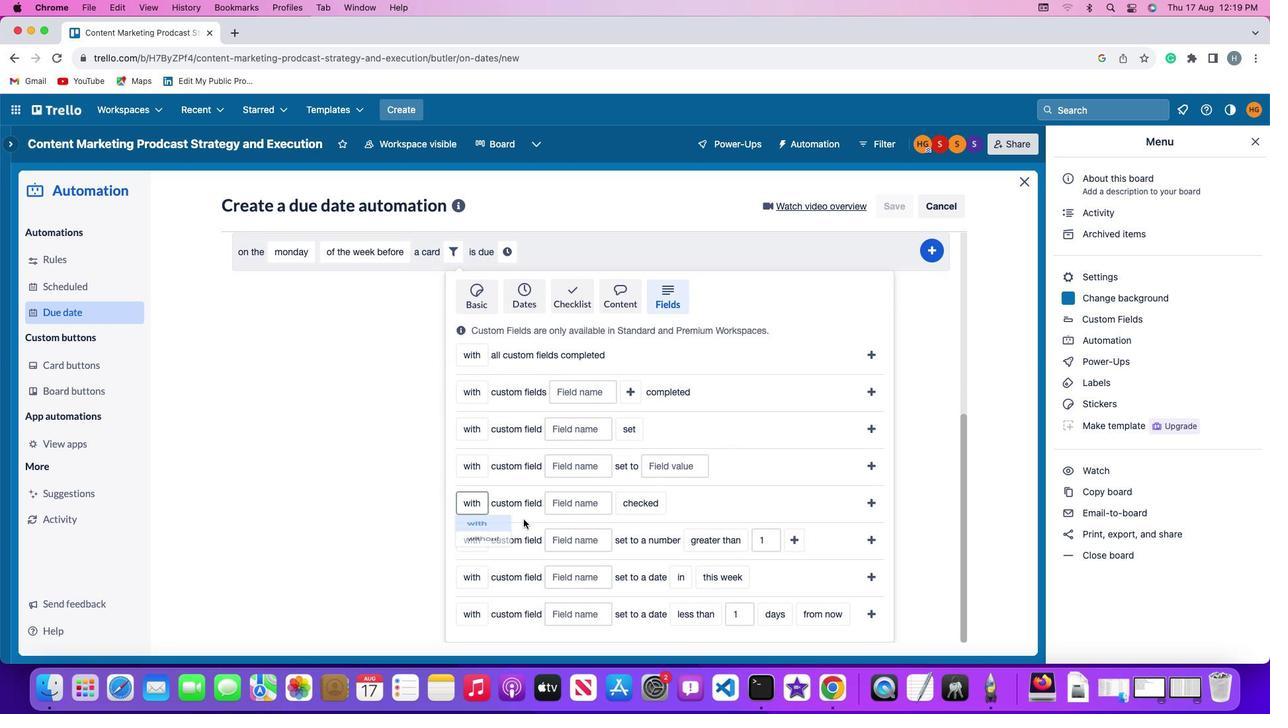 
Action: Mouse moved to (586, 506)
Screenshot: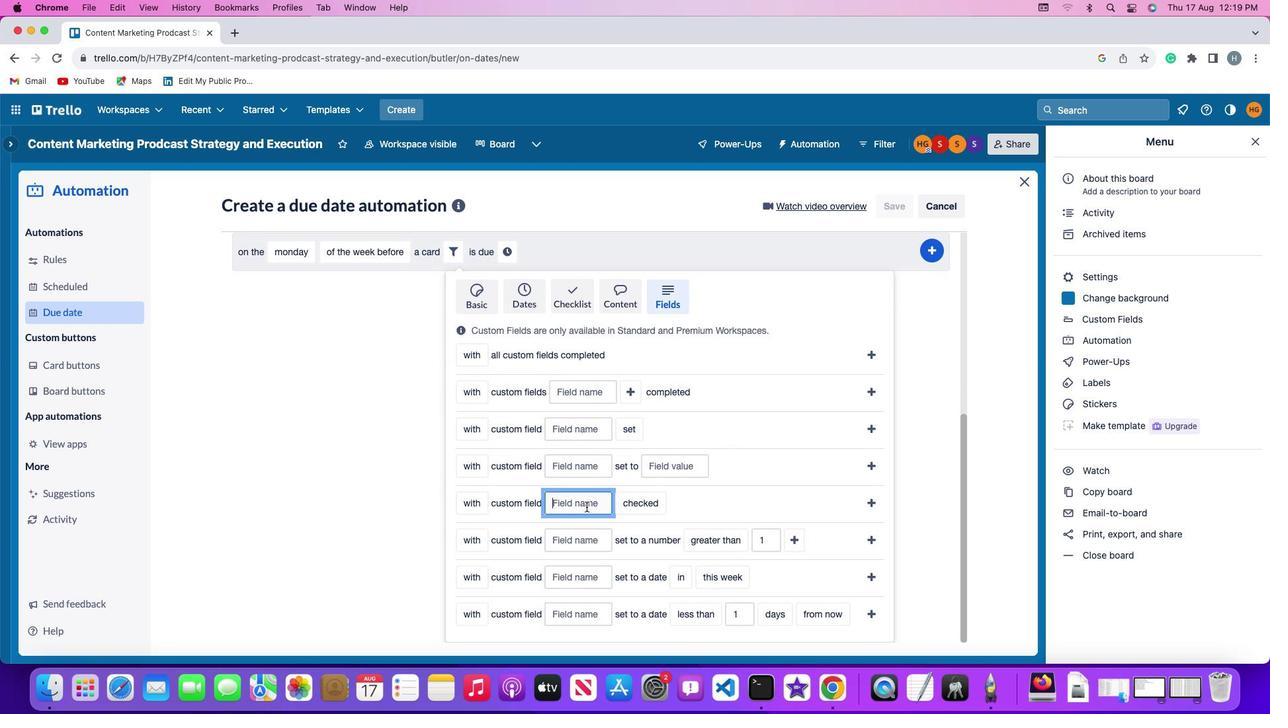 
Action: Mouse pressed left at (586, 506)
Screenshot: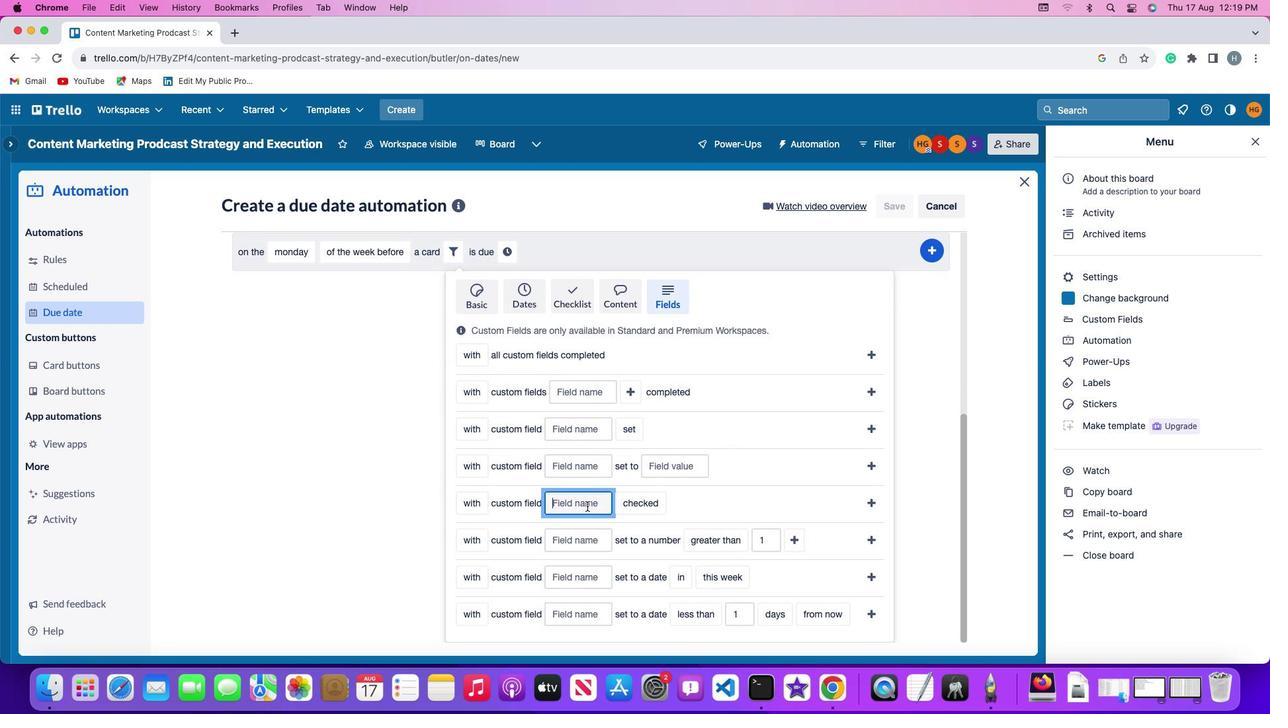 
Action: Mouse moved to (588, 505)
Screenshot: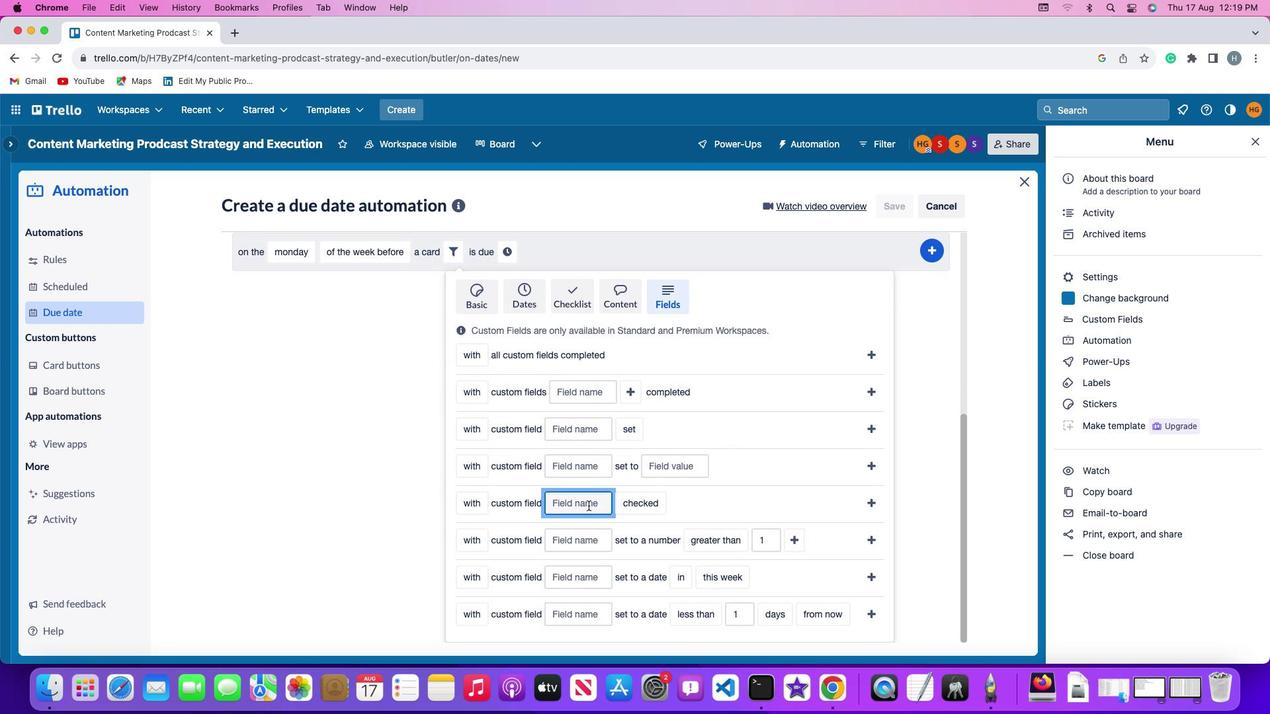 
Action: Key pressed Key.shift'R''e''s'
Screenshot: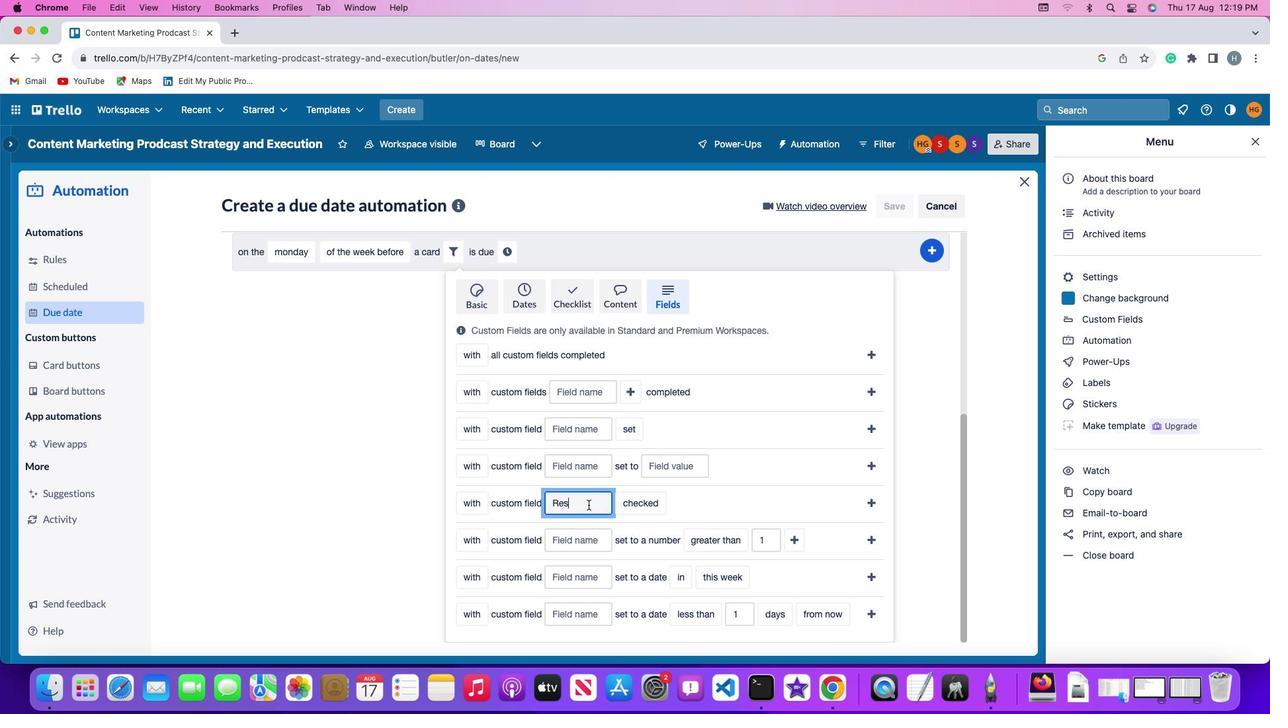 
Action: Mouse moved to (588, 504)
Screenshot: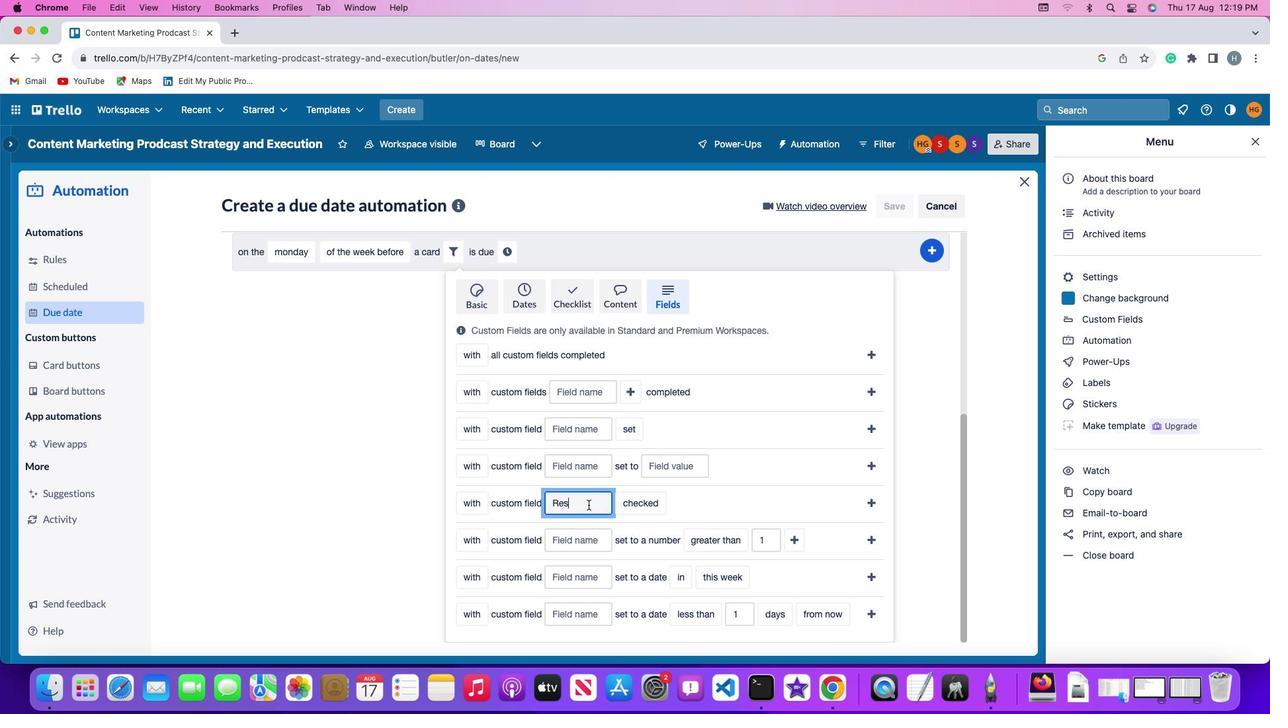 
Action: Key pressed 'u'
Screenshot: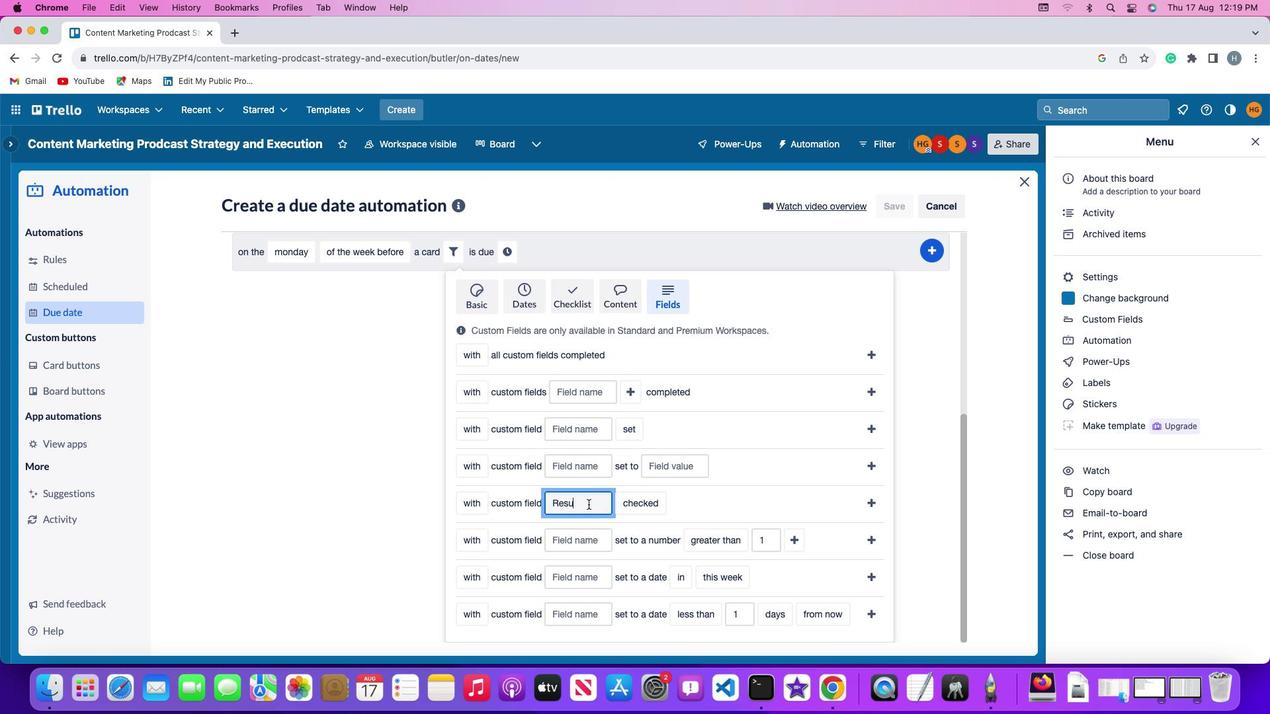 
Action: Mouse moved to (588, 504)
Screenshot: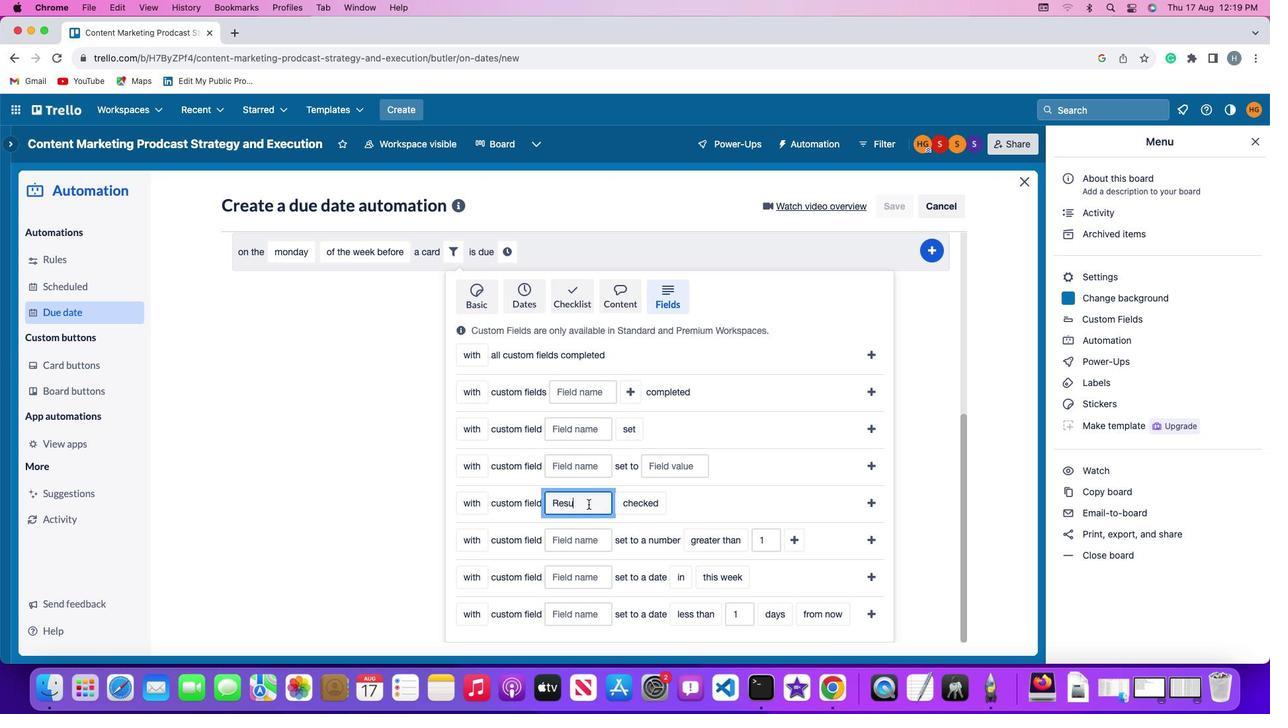 
Action: Key pressed 'm''e'
Screenshot: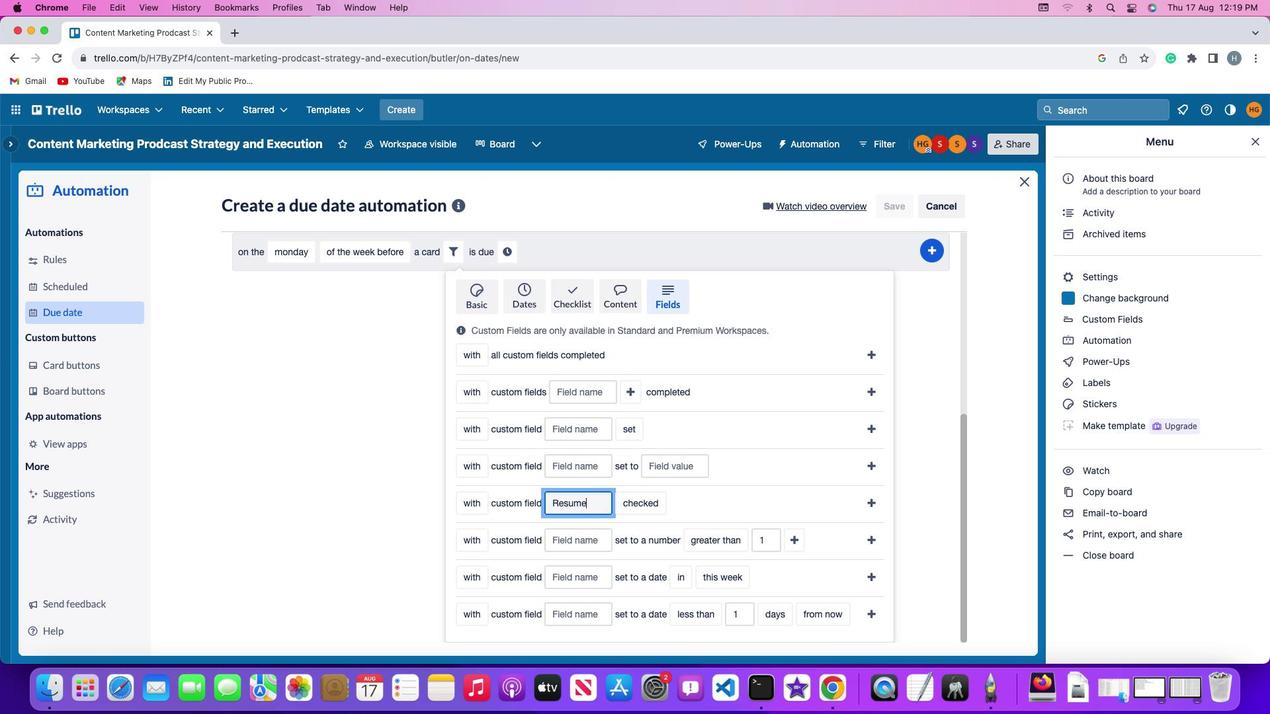 
Action: Mouse moved to (631, 506)
Screenshot: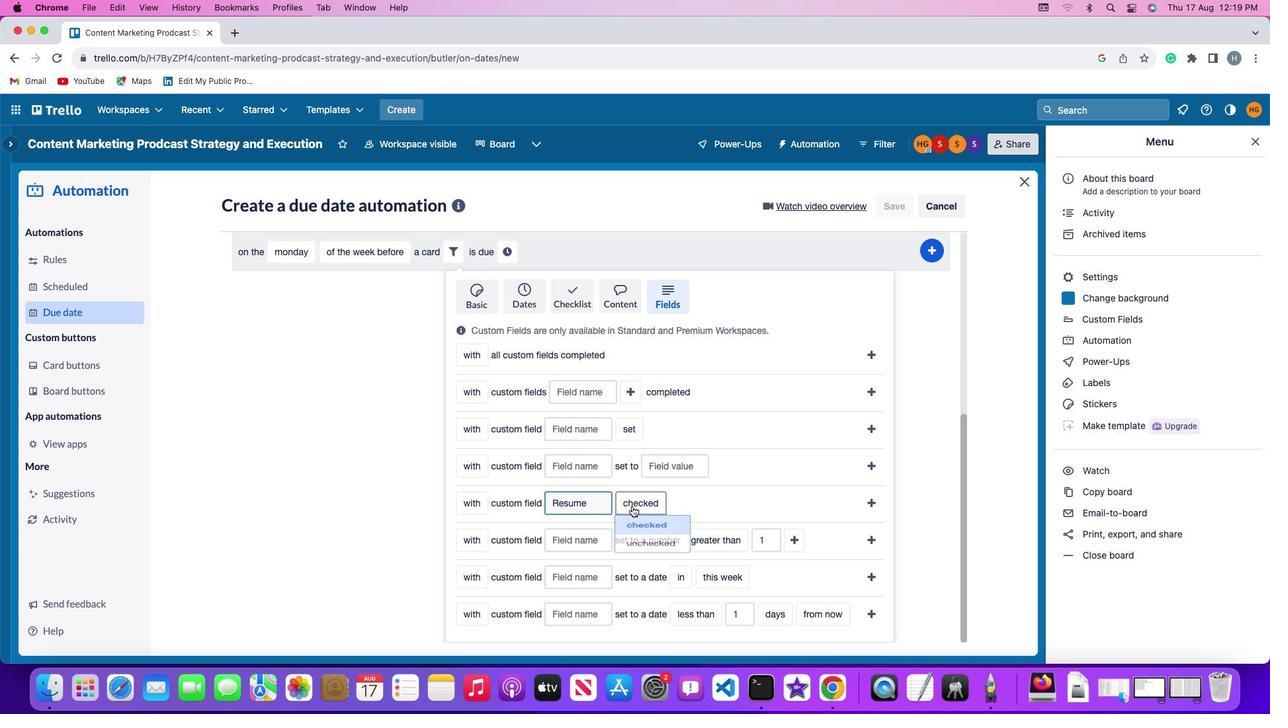 
Action: Mouse pressed left at (631, 506)
Screenshot: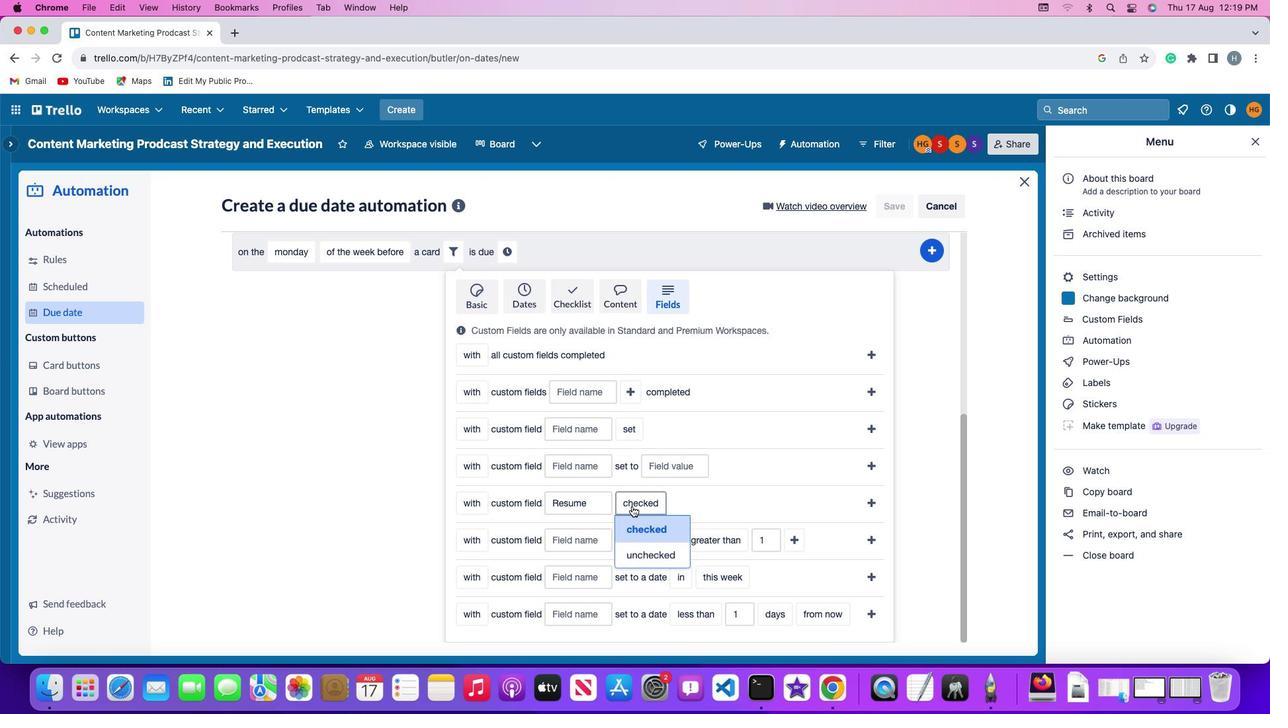 
Action: Mouse moved to (642, 555)
Screenshot: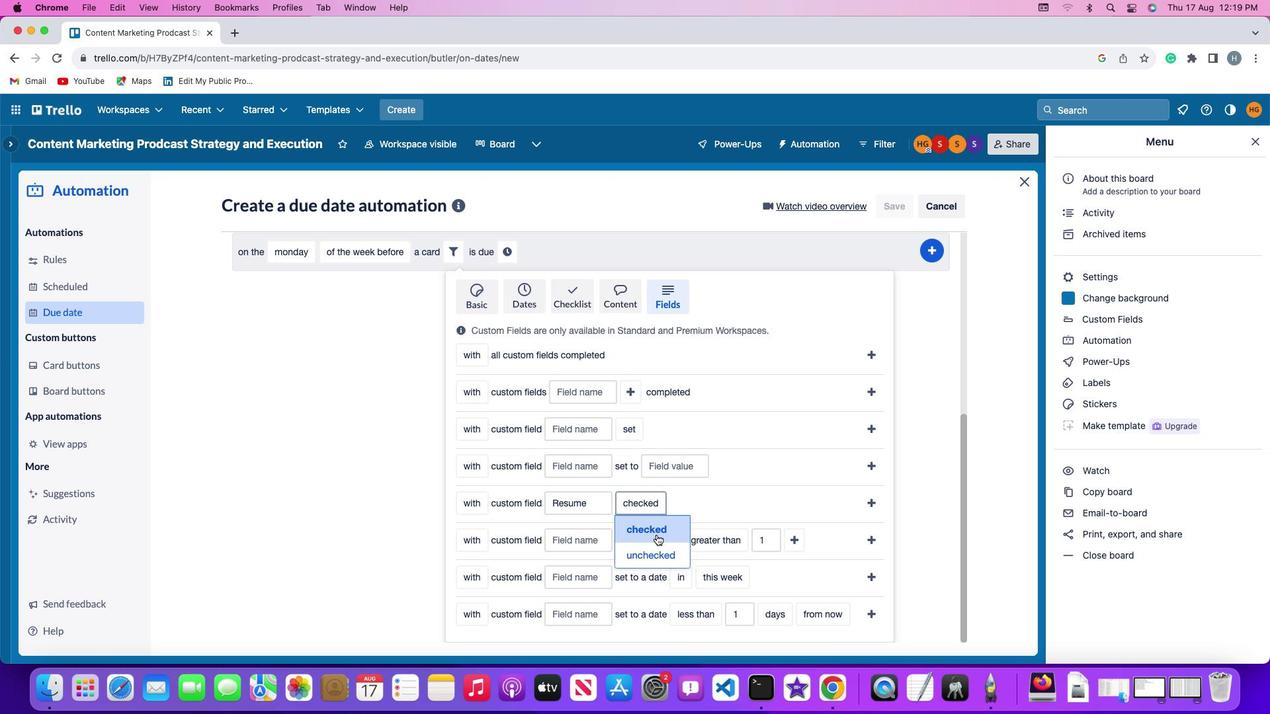 
Action: Mouse pressed left at (642, 555)
Screenshot: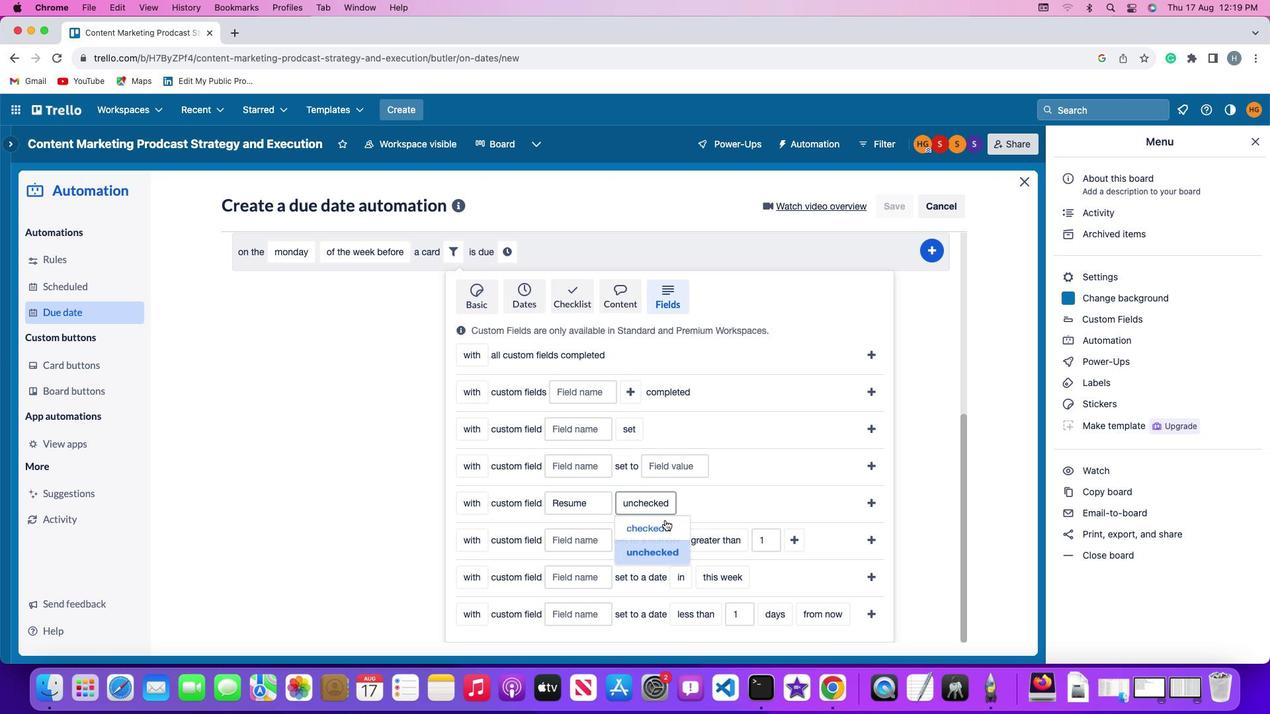 
Action: Mouse moved to (872, 502)
Screenshot: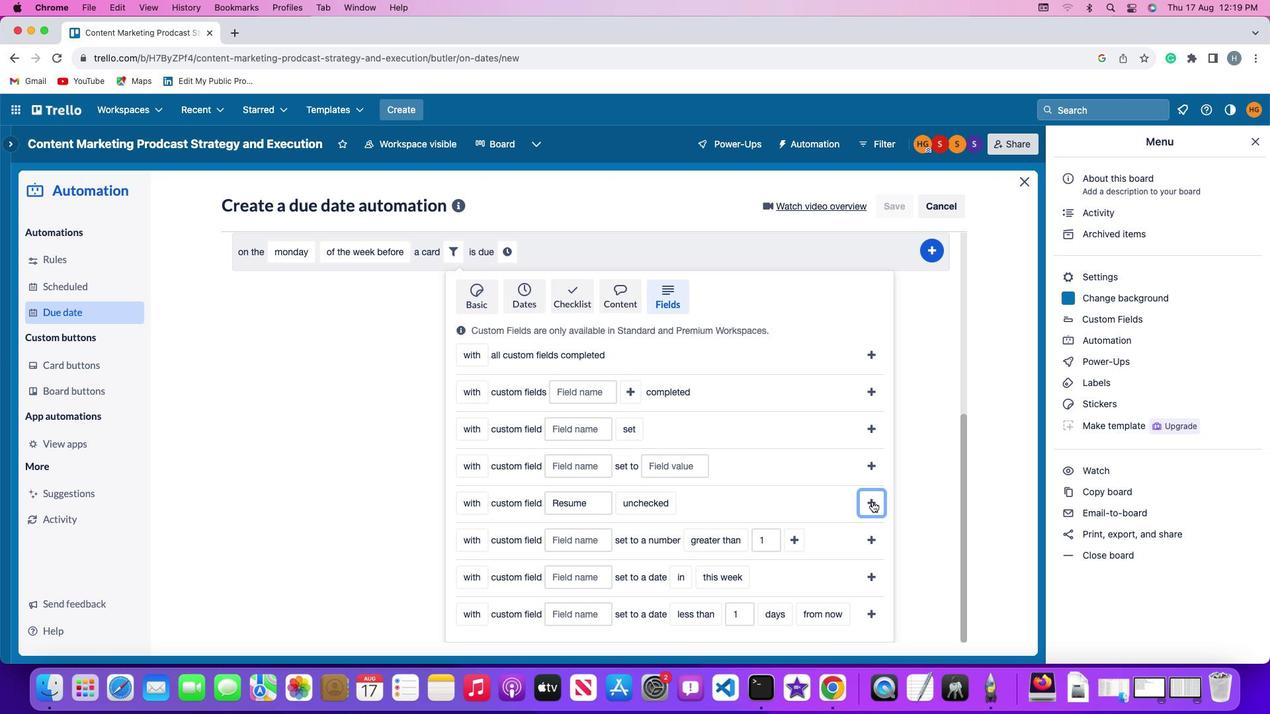 
Action: Mouse pressed left at (872, 502)
Screenshot: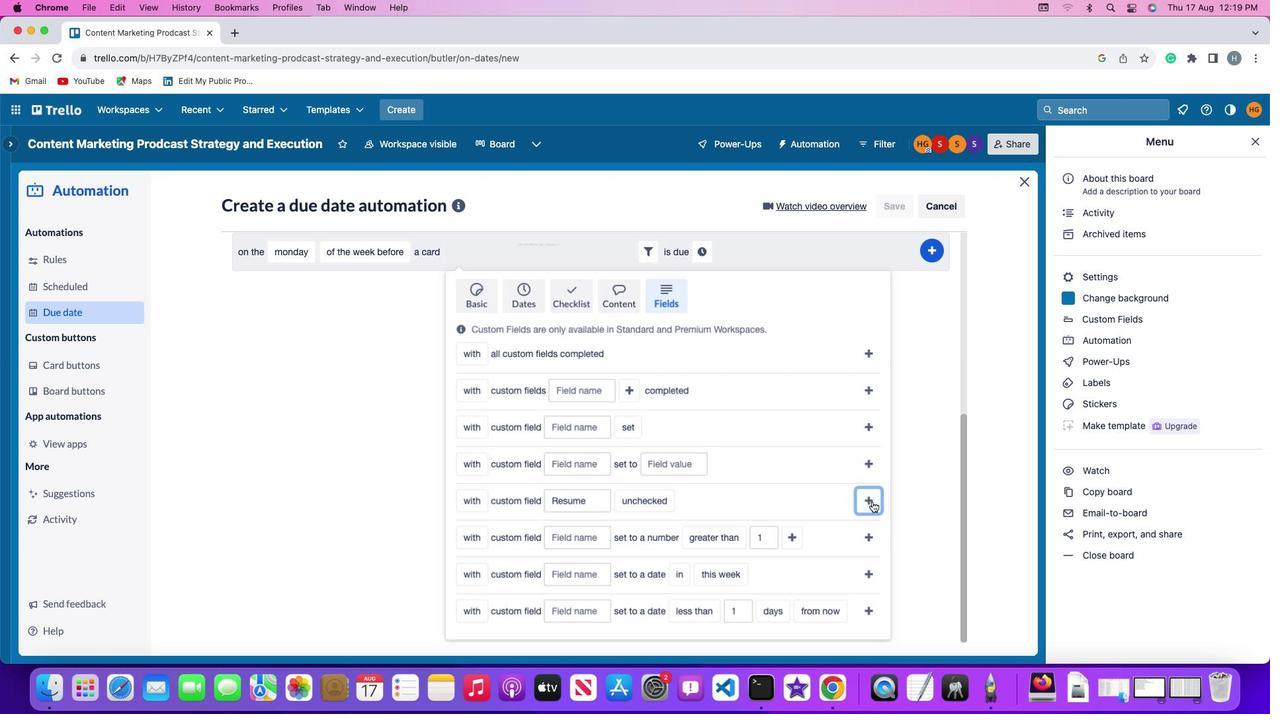 
Action: Mouse moved to (703, 568)
Screenshot: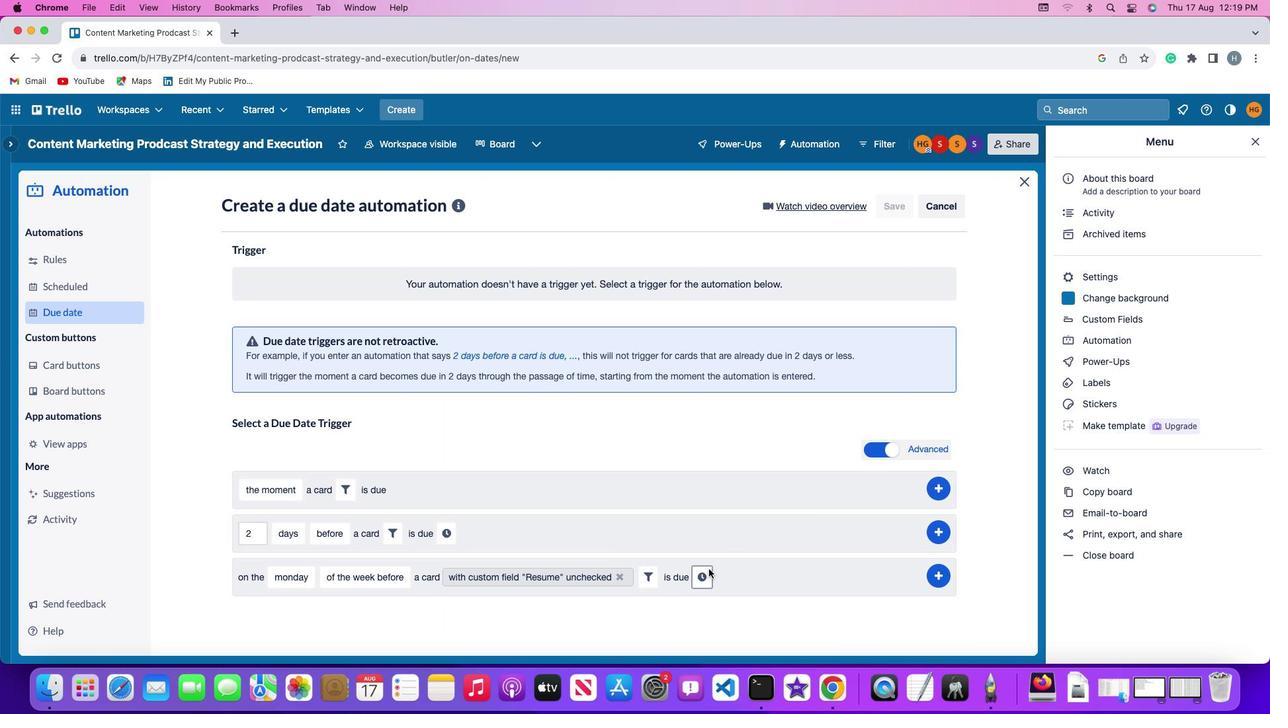
Action: Mouse pressed left at (703, 568)
Screenshot: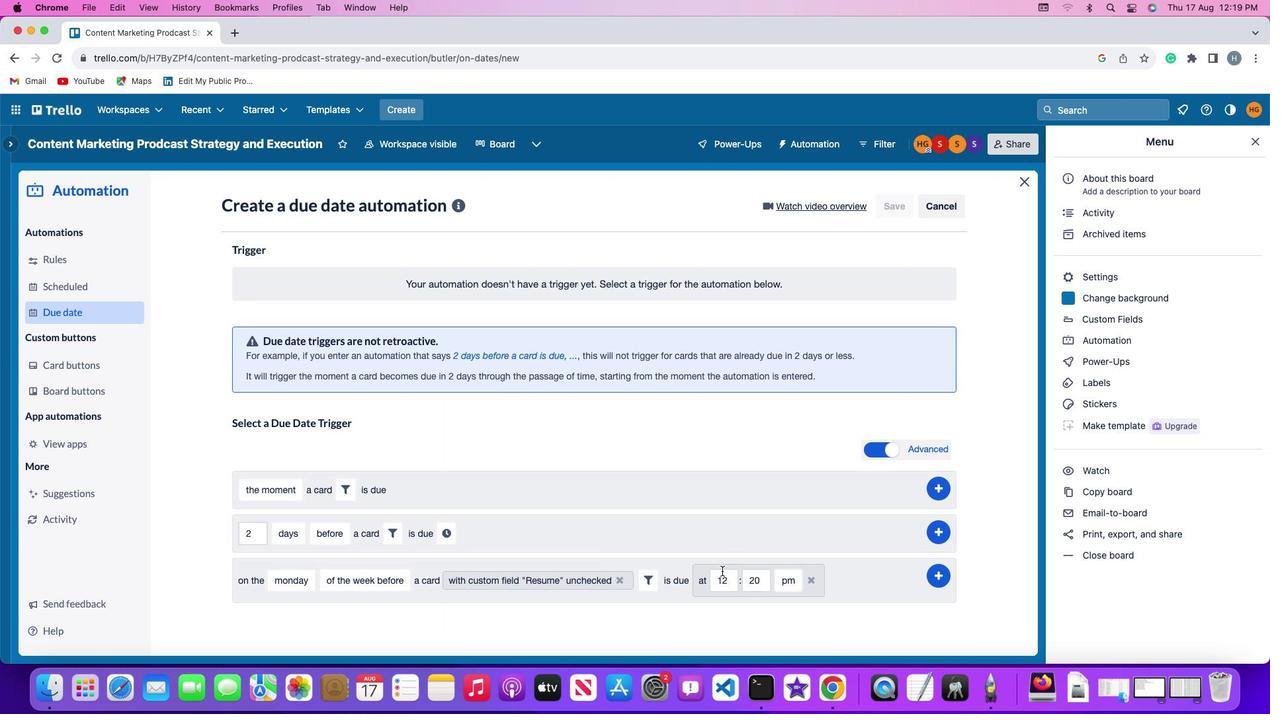 
Action: Mouse moved to (733, 573)
Screenshot: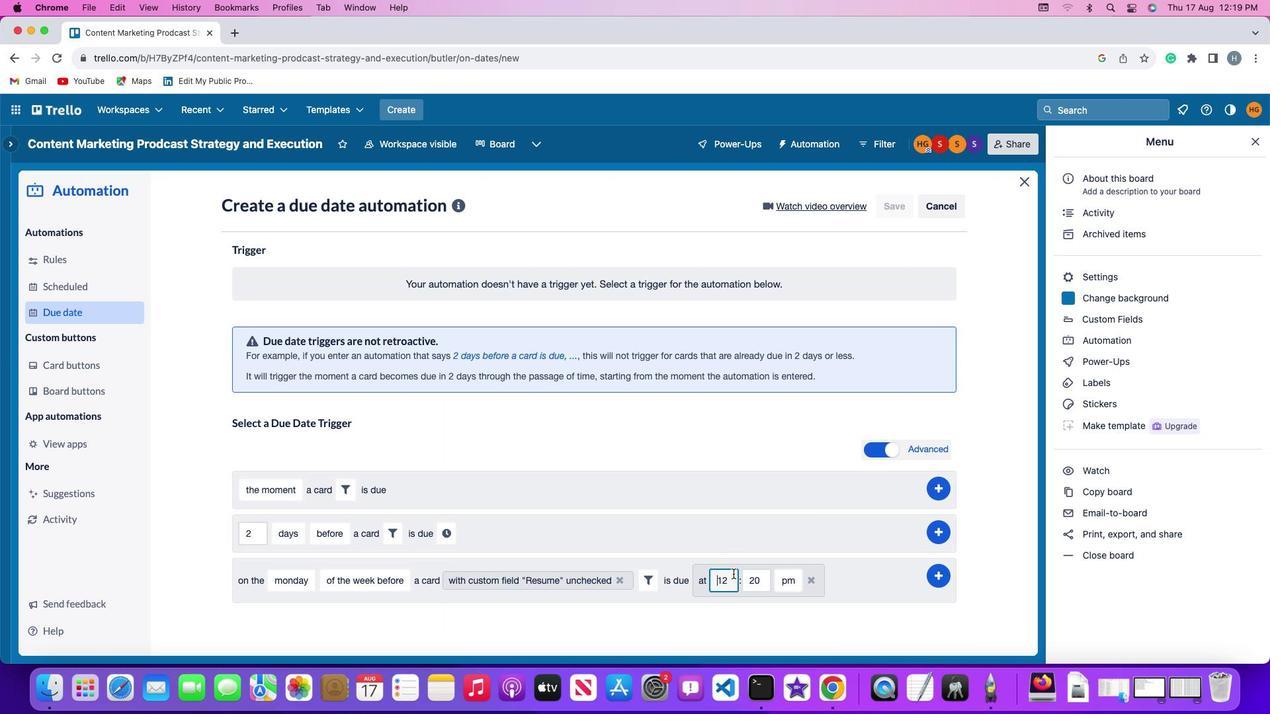 
Action: Mouse pressed left at (733, 573)
Screenshot: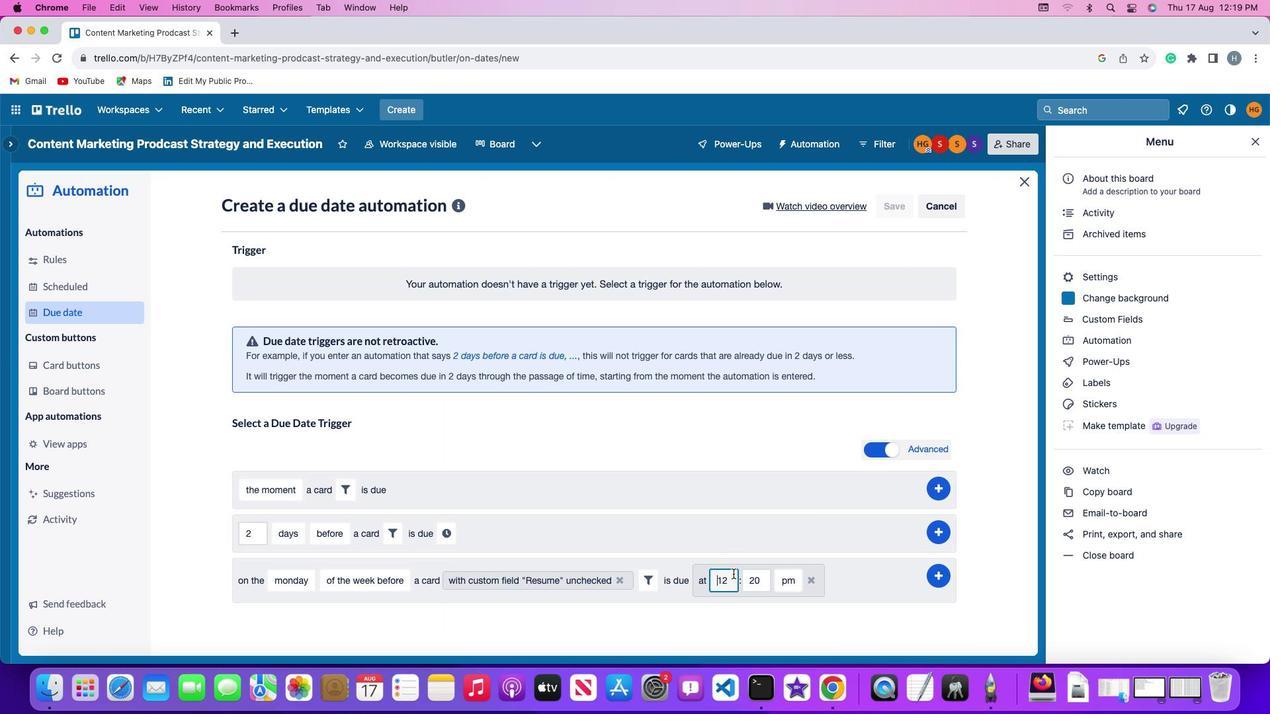 
Action: Mouse moved to (733, 573)
Screenshot: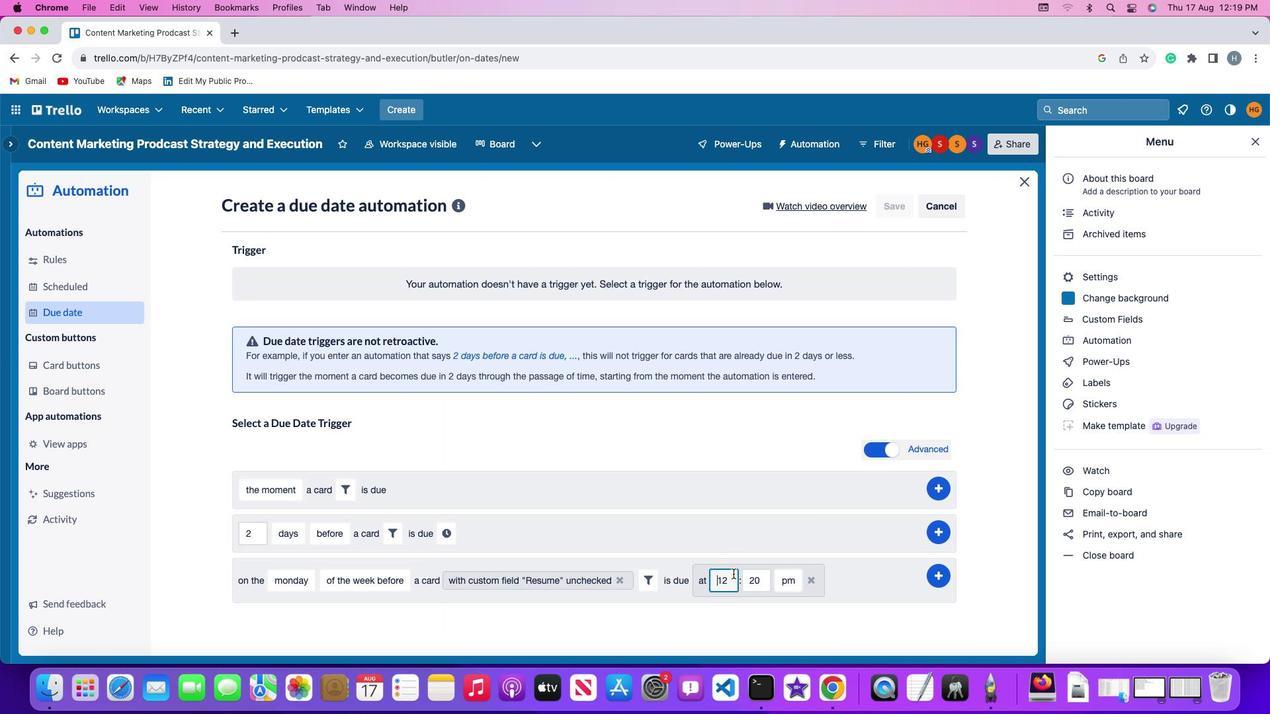 
Action: Key pressed Key.right
Screenshot: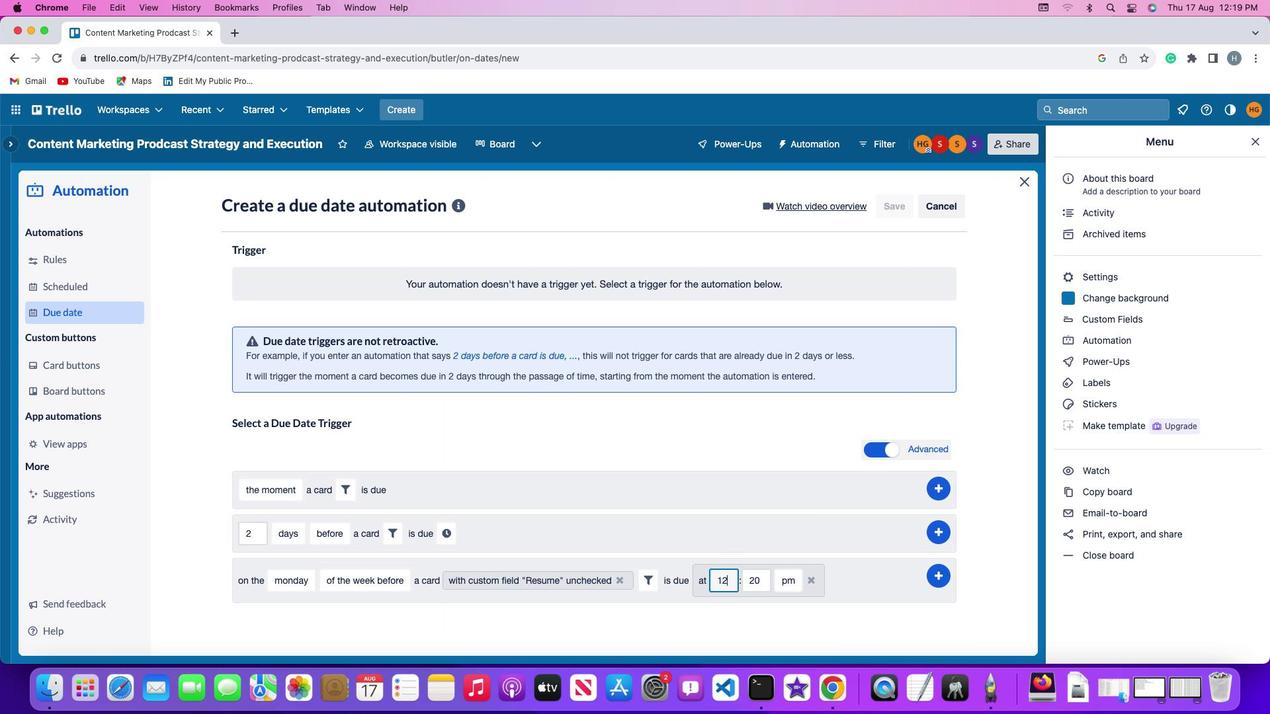 
Action: Mouse moved to (733, 573)
Screenshot: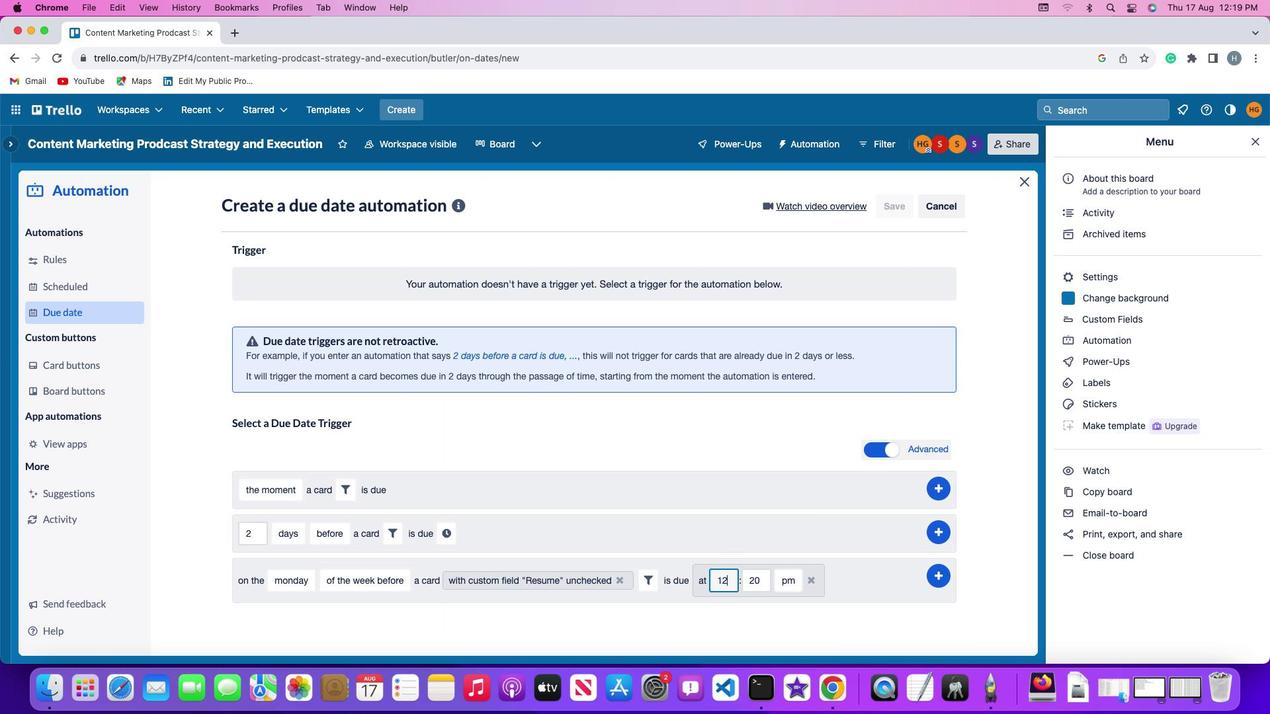 
Action: Key pressed Key.rightKey.backspaceKey.backspace'1''1'
Screenshot: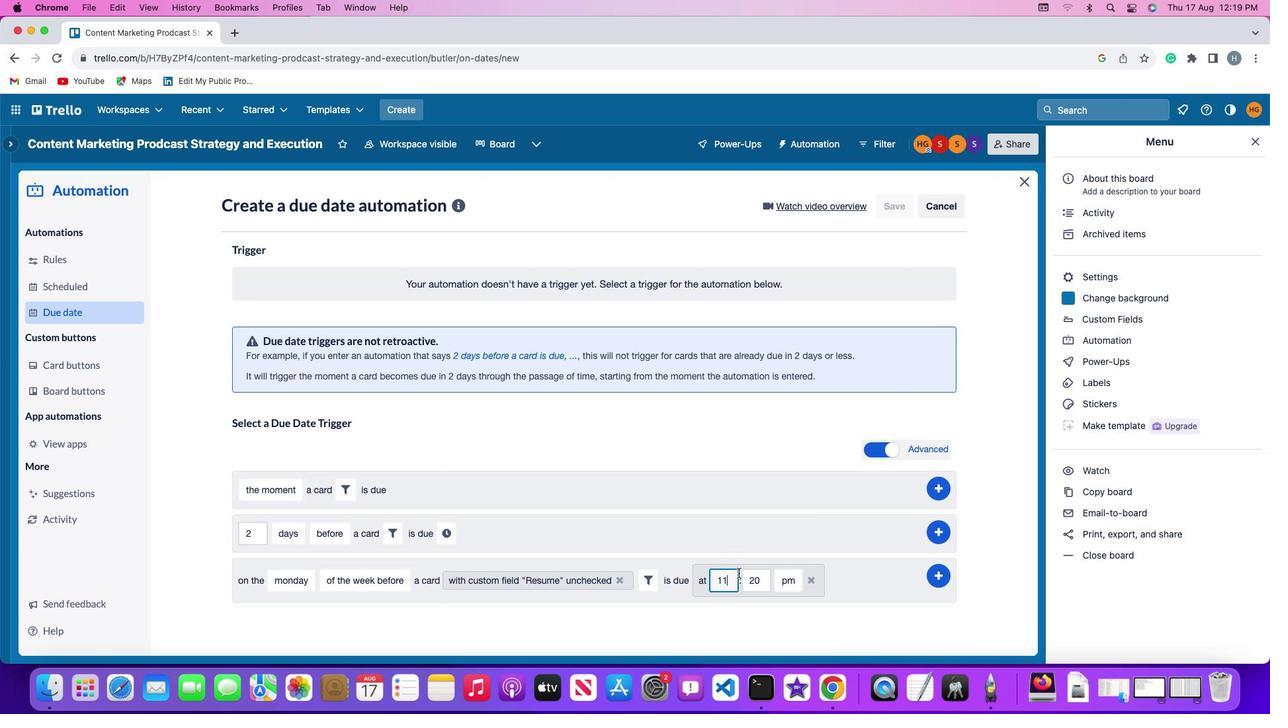 
Action: Mouse moved to (758, 576)
Screenshot: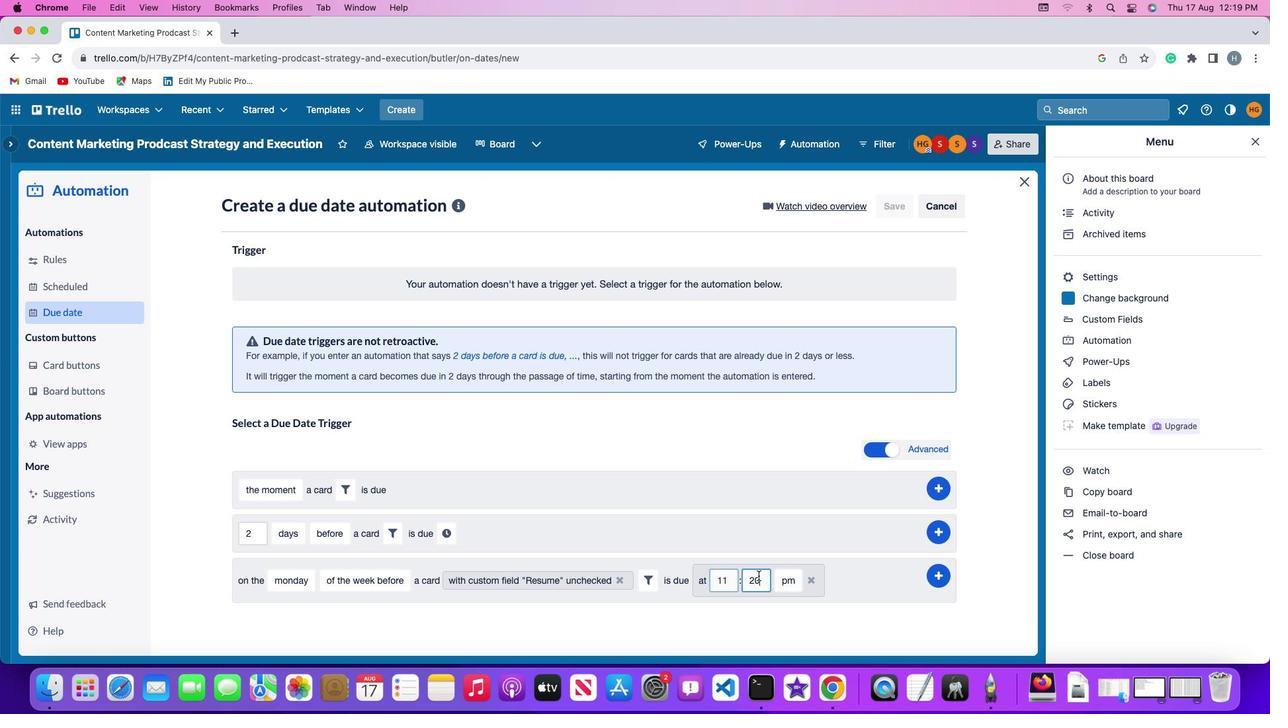 
Action: Mouse pressed left at (758, 576)
Screenshot: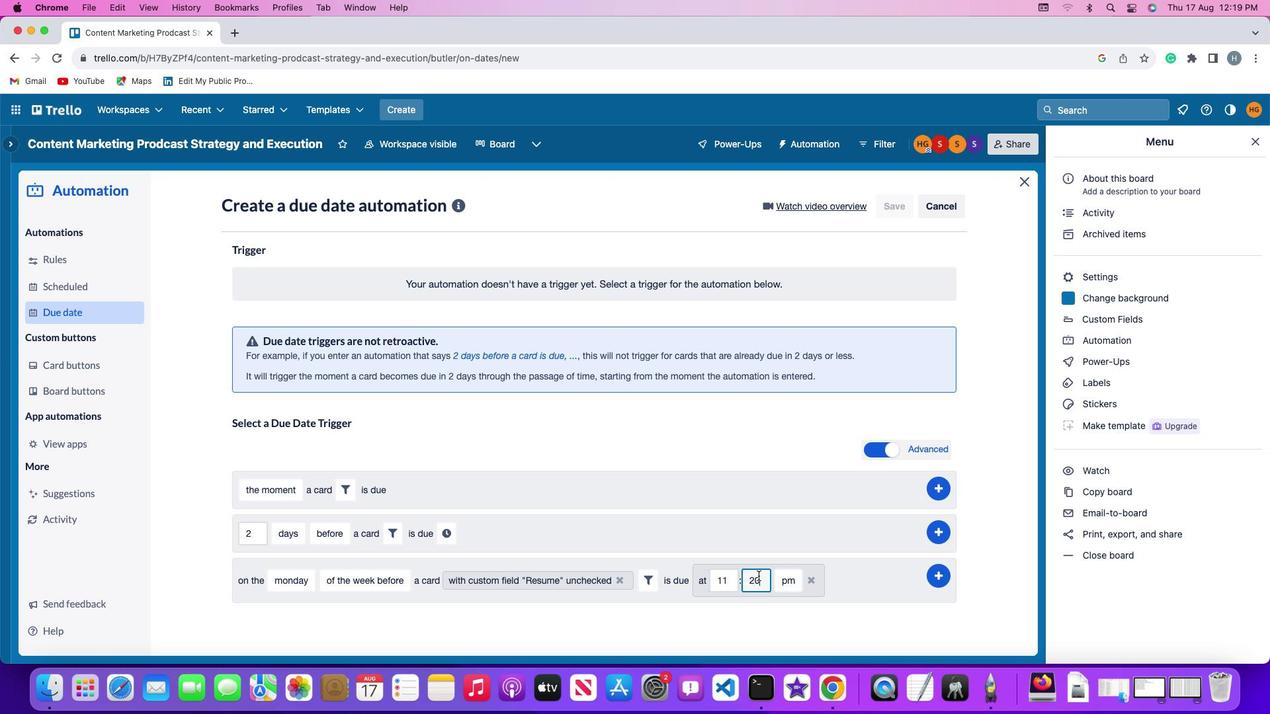 
Action: Mouse moved to (758, 576)
Screenshot: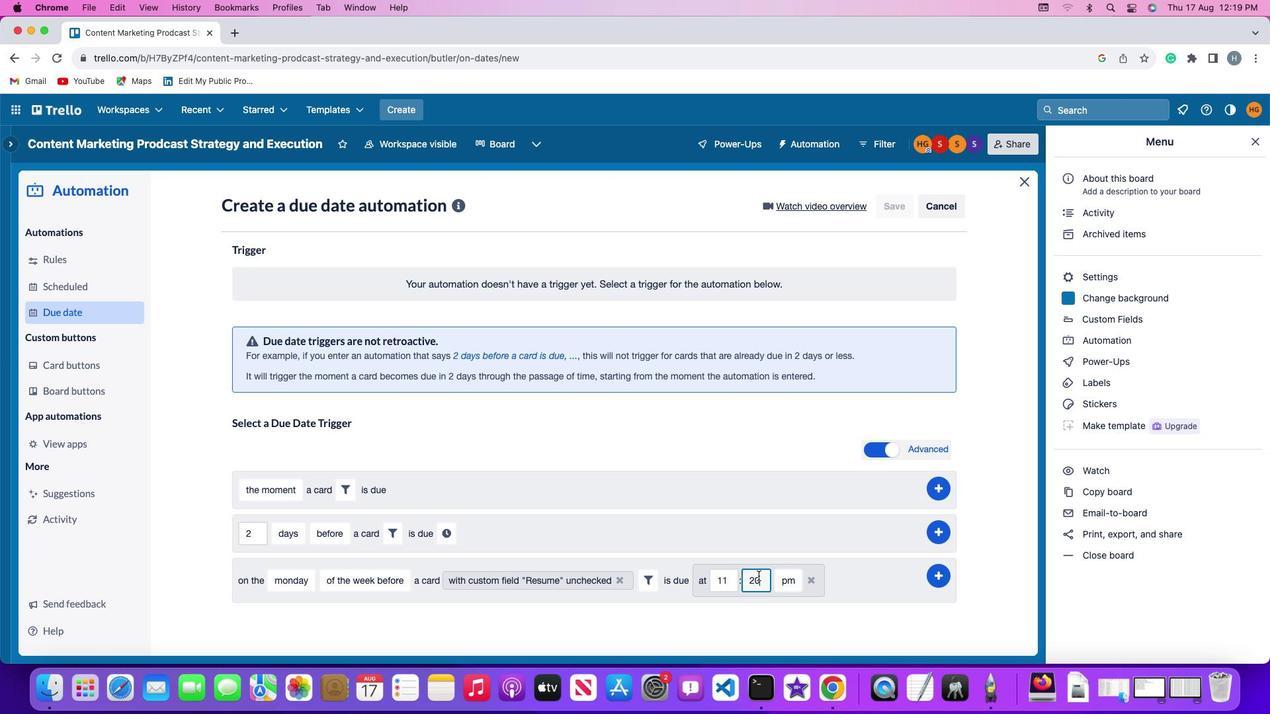 
Action: Key pressed Key.backspaceKey.backspace'0''0'
Screenshot: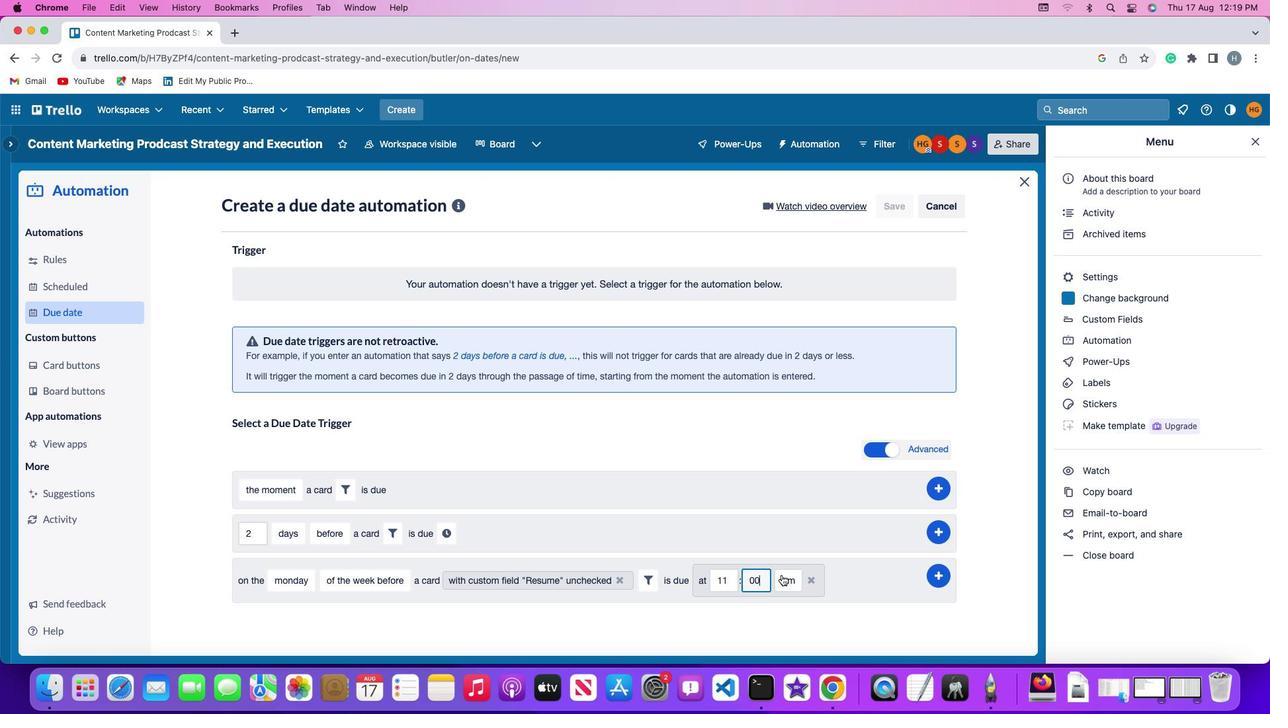 
Action: Mouse moved to (784, 576)
Screenshot: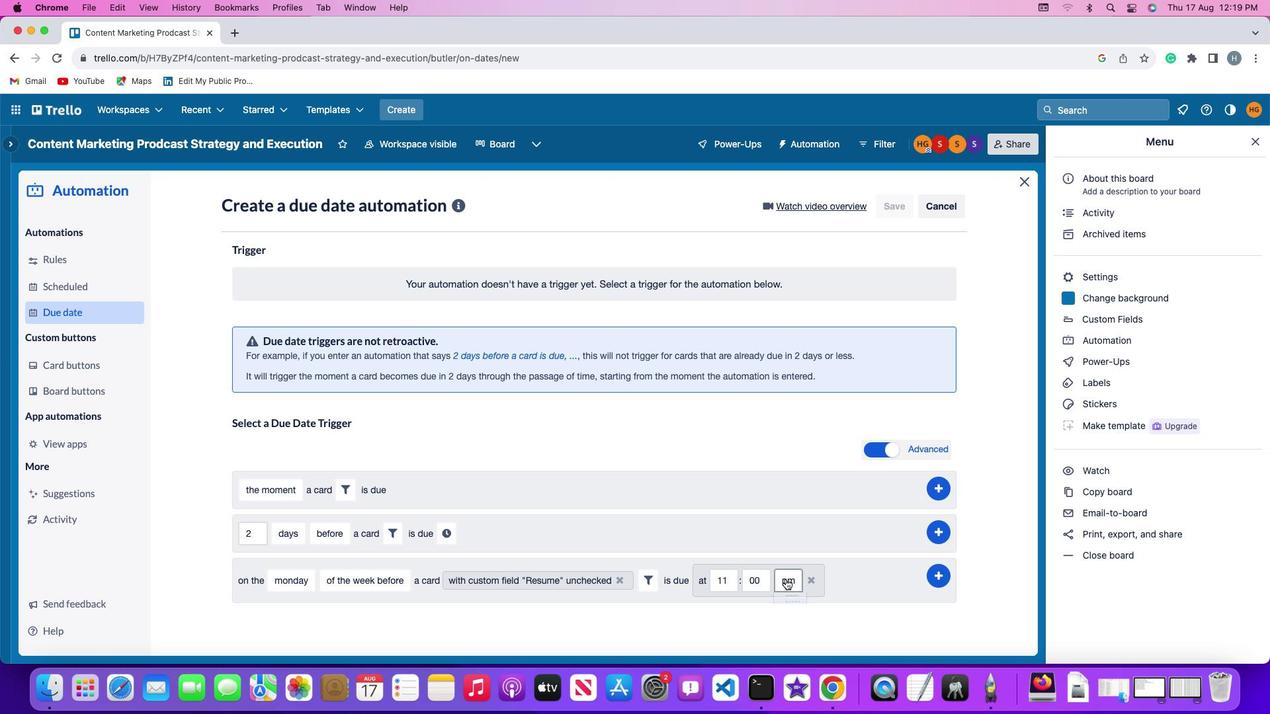 
Action: Mouse pressed left at (784, 576)
Screenshot: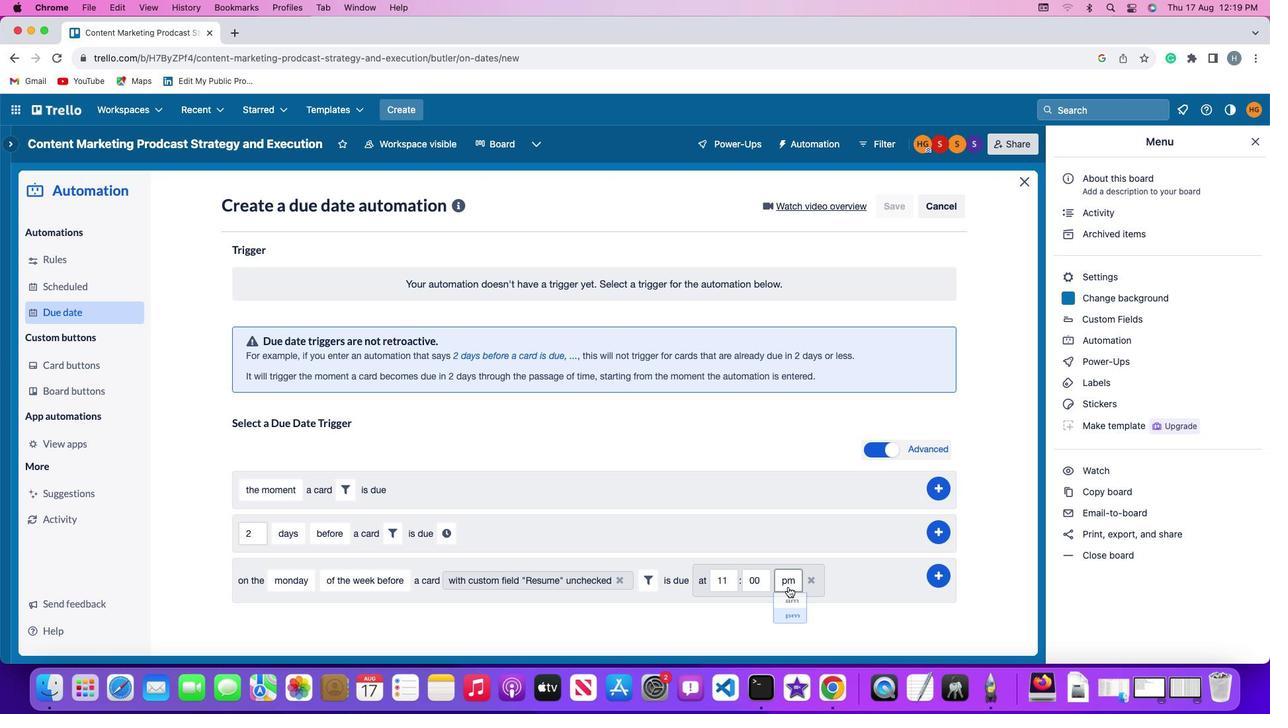 
Action: Mouse moved to (790, 598)
Screenshot: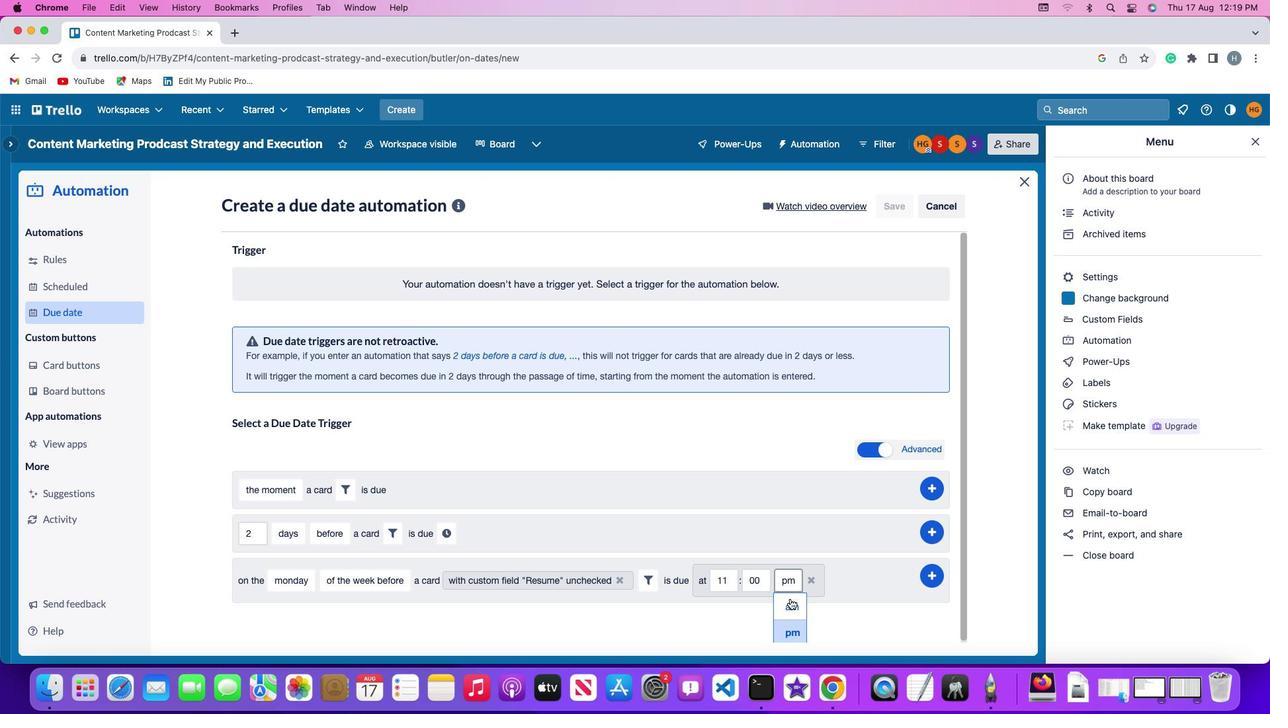 
Action: Mouse pressed left at (790, 598)
Screenshot: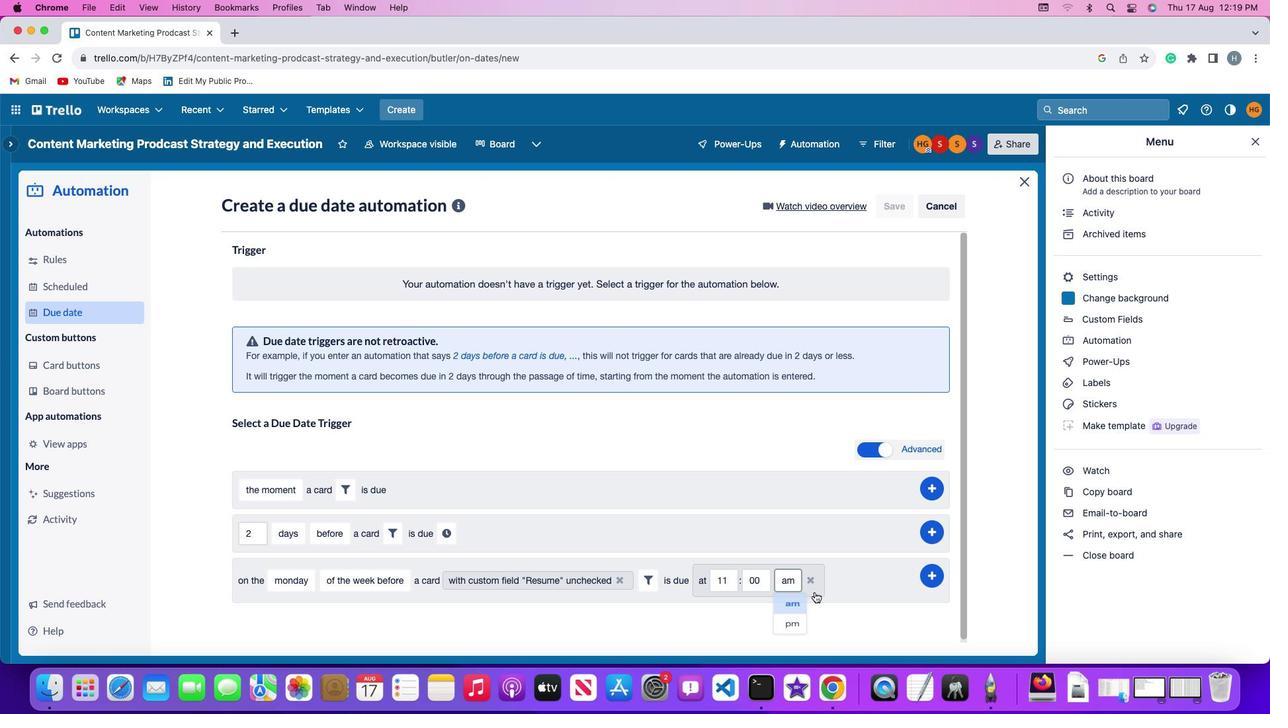 
Action: Mouse moved to (940, 576)
Screenshot: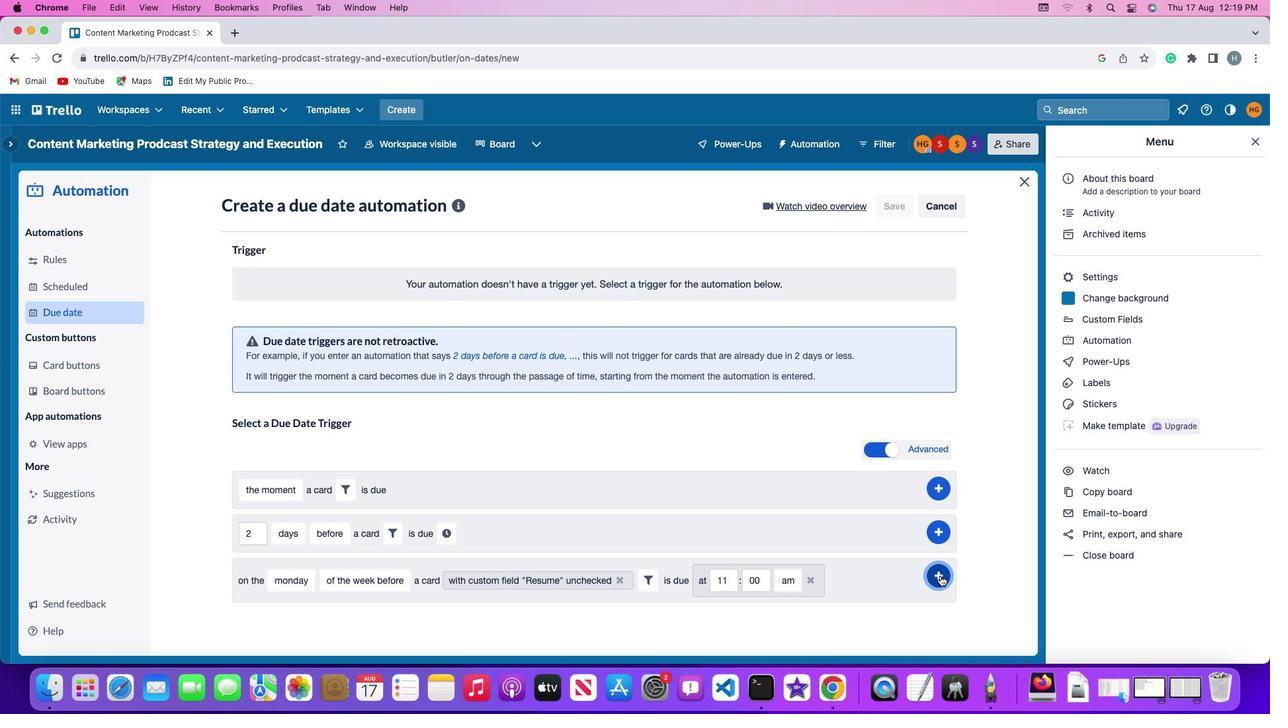 
Action: Mouse pressed left at (940, 576)
Screenshot: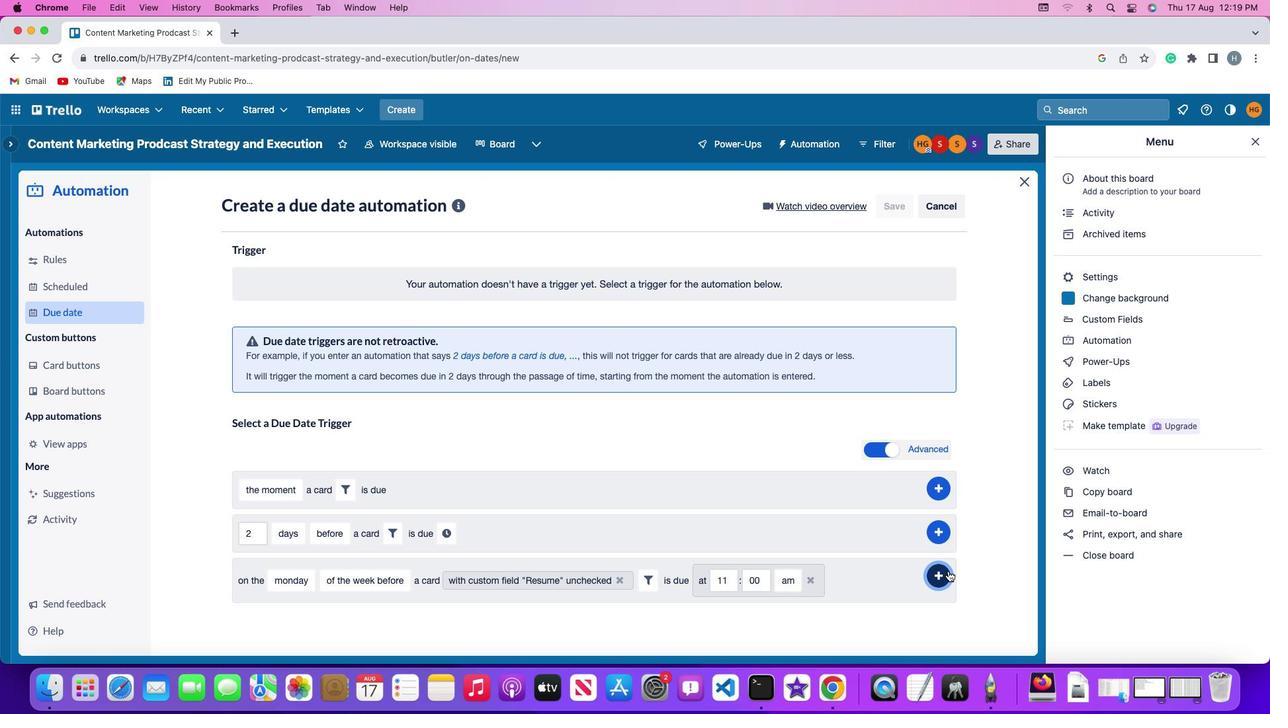 
Action: Mouse moved to (997, 455)
Screenshot: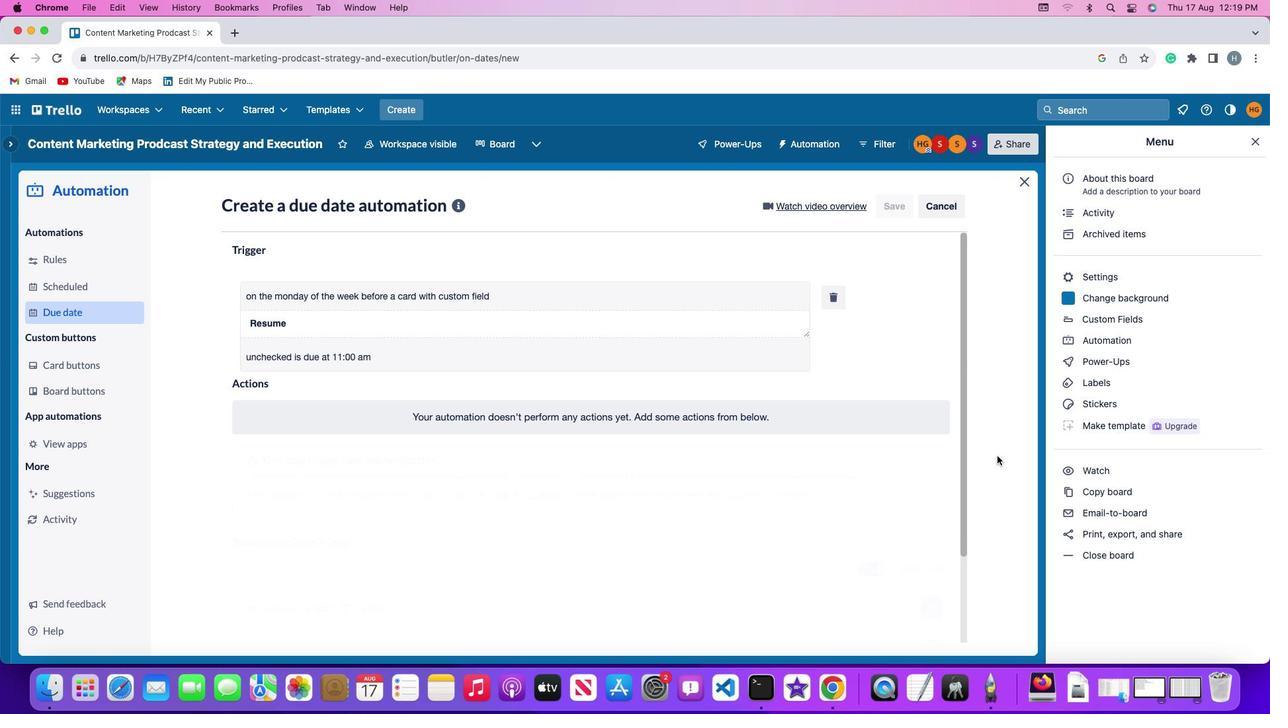 
